 Task: Find out how to contact Amazon customer service to check the status of a return or refund.
Action: Mouse moved to (636, 36)
Screenshot: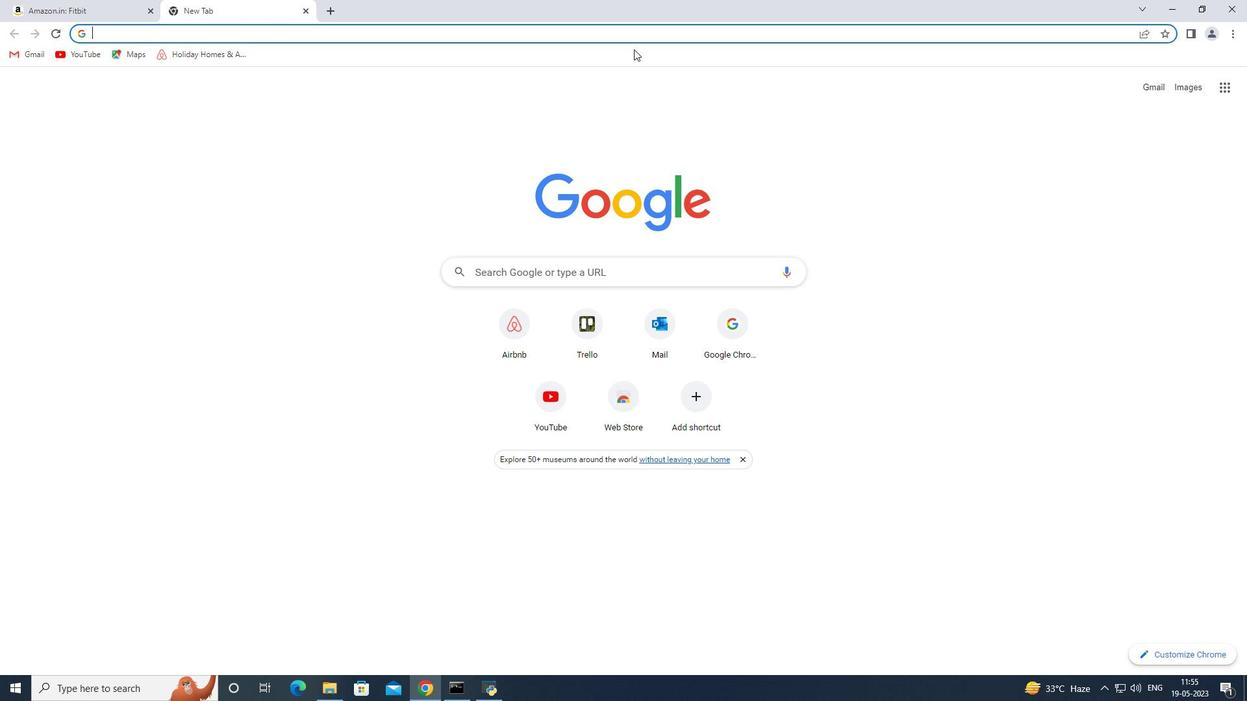 
Action: Mouse pressed left at (636, 36)
Screenshot: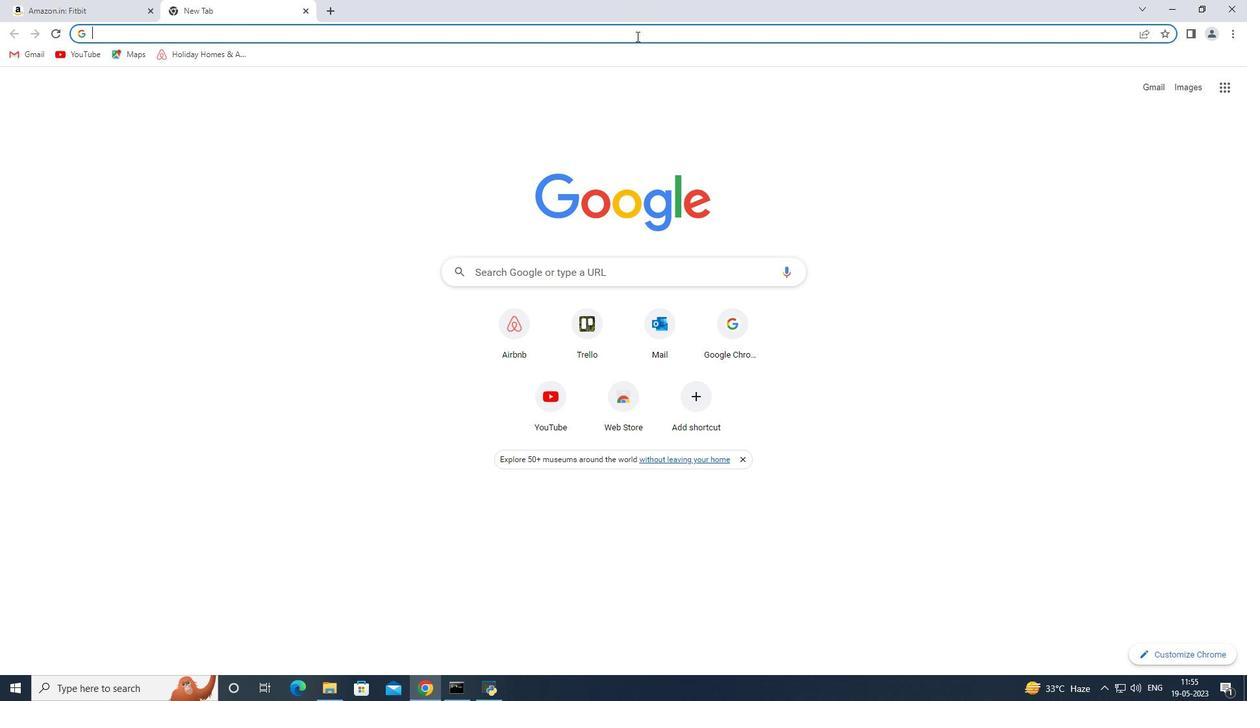 
Action: Mouse moved to (636, 42)
Screenshot: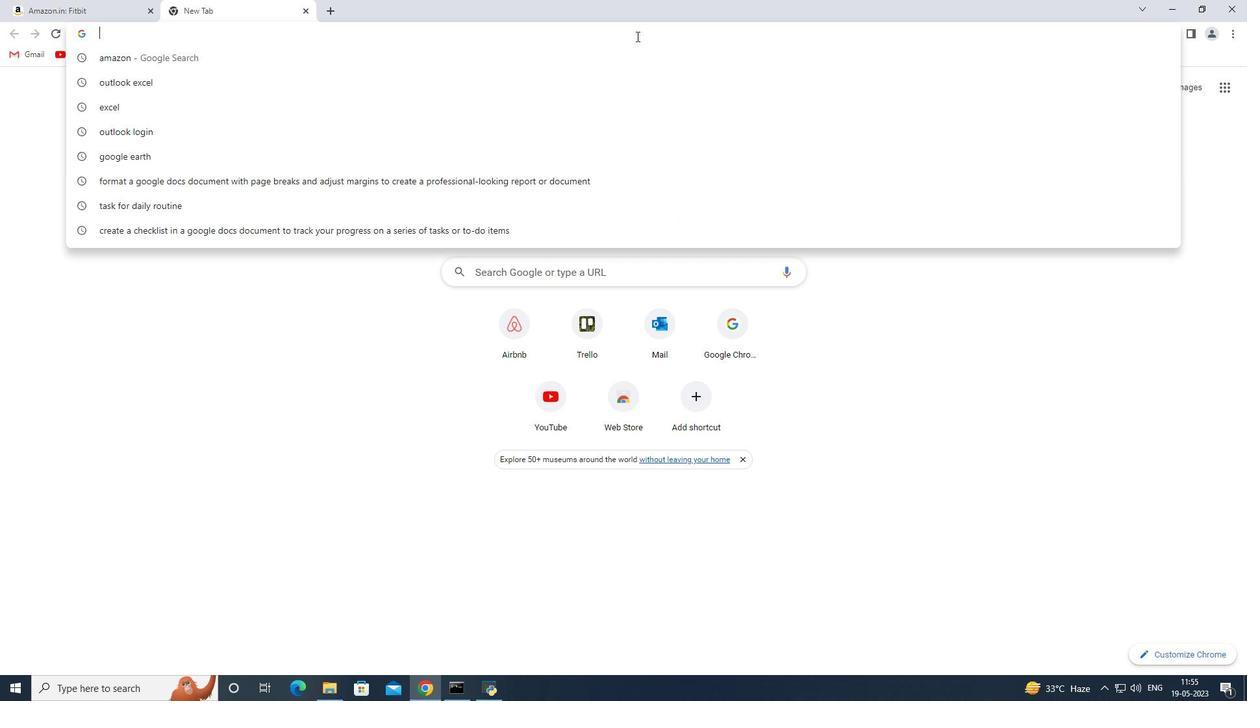 
Action: Key pressed how<Key.space>to<Key.space>ca<Key.space><Key.backspace><Key.backspace>ontact
Screenshot: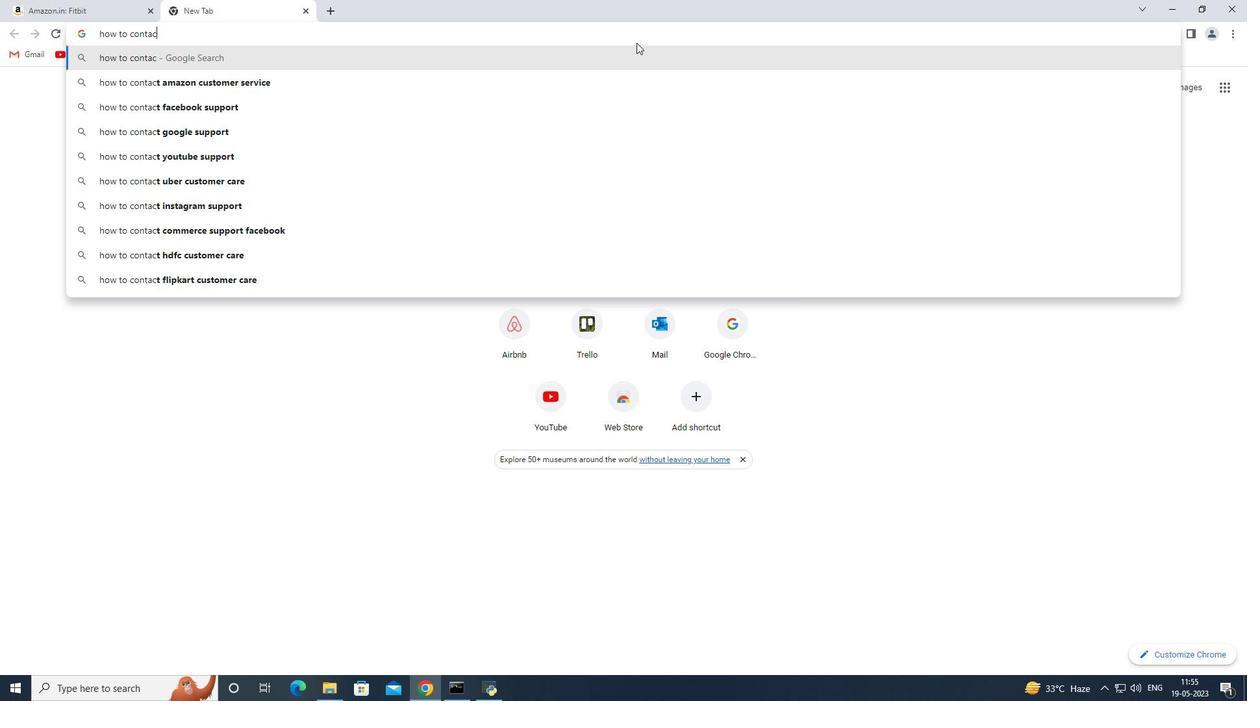 
Action: Mouse moved to (601, 77)
Screenshot: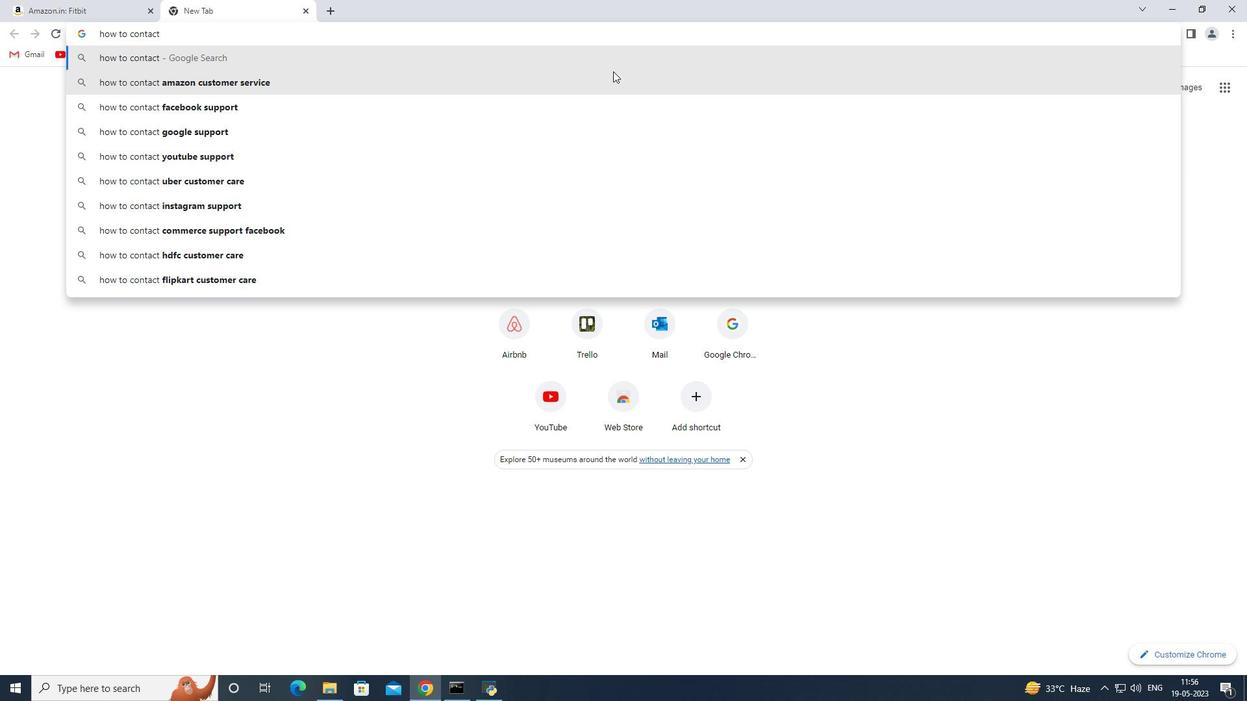 
Action: Mouse pressed left at (601, 77)
Screenshot: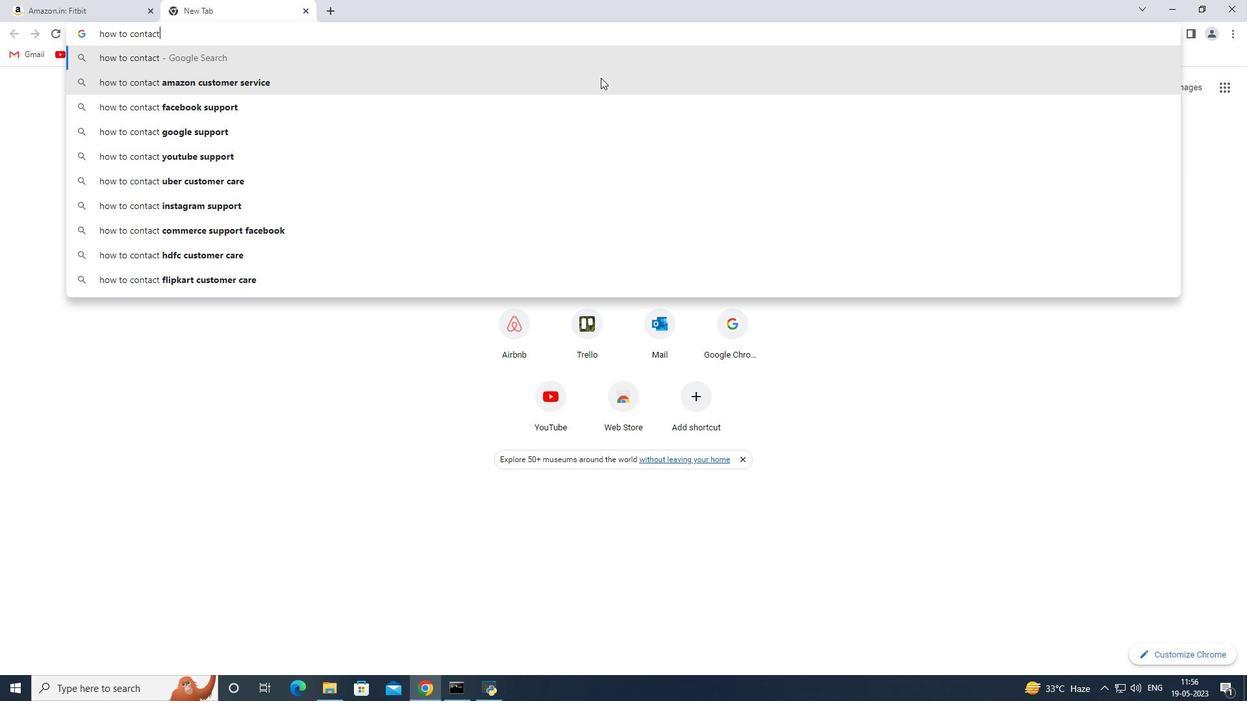 
Action: Mouse moved to (262, 309)
Screenshot: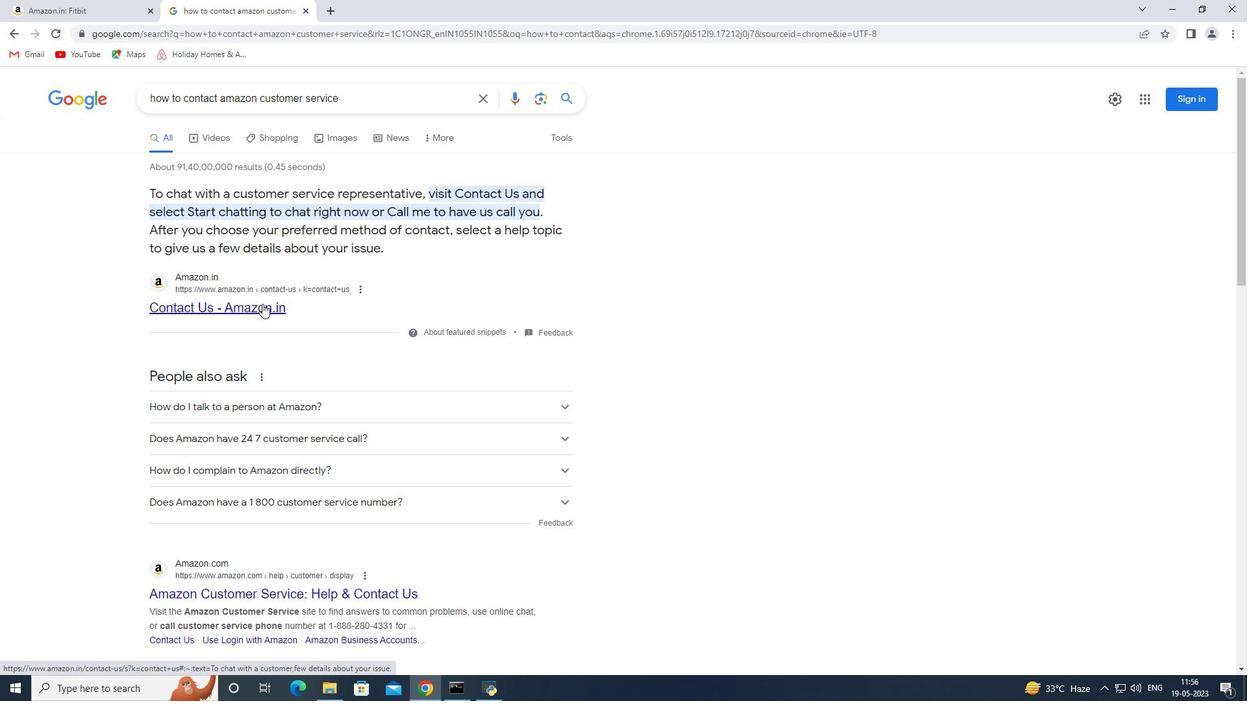 
Action: Mouse pressed left at (262, 309)
Screenshot: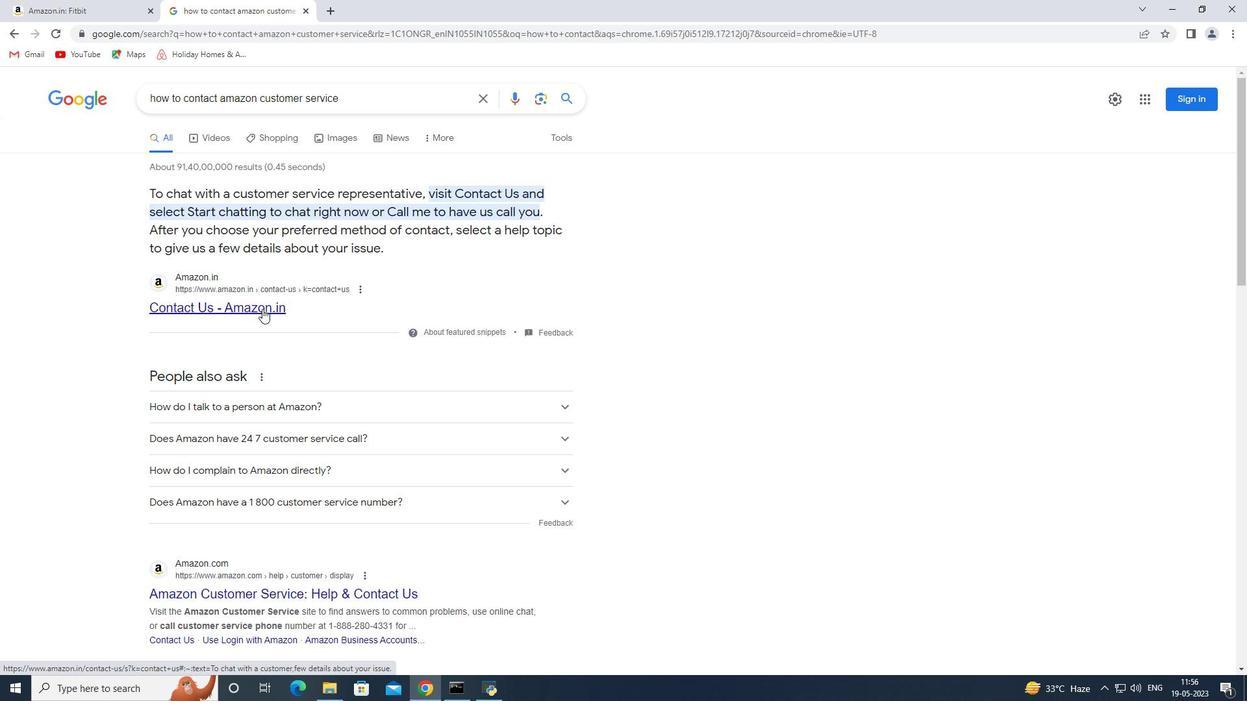 
Action: Mouse moved to (1003, 151)
Screenshot: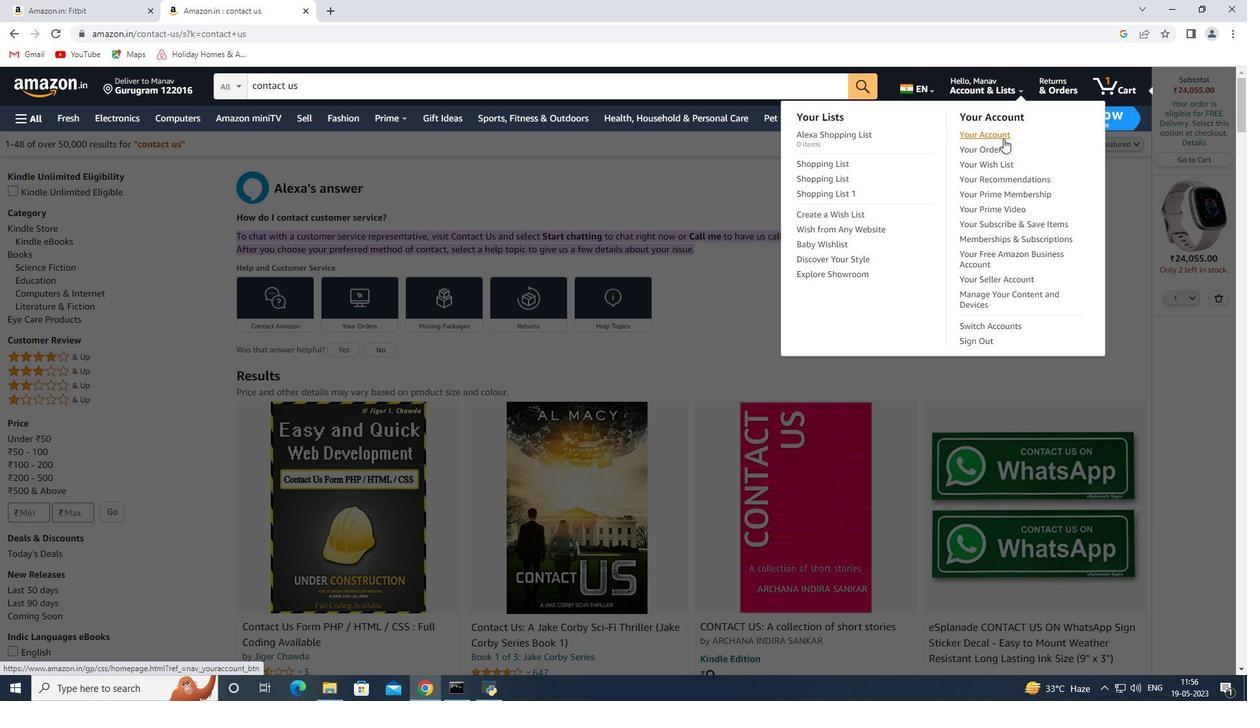
Action: Mouse pressed left at (1003, 151)
Screenshot: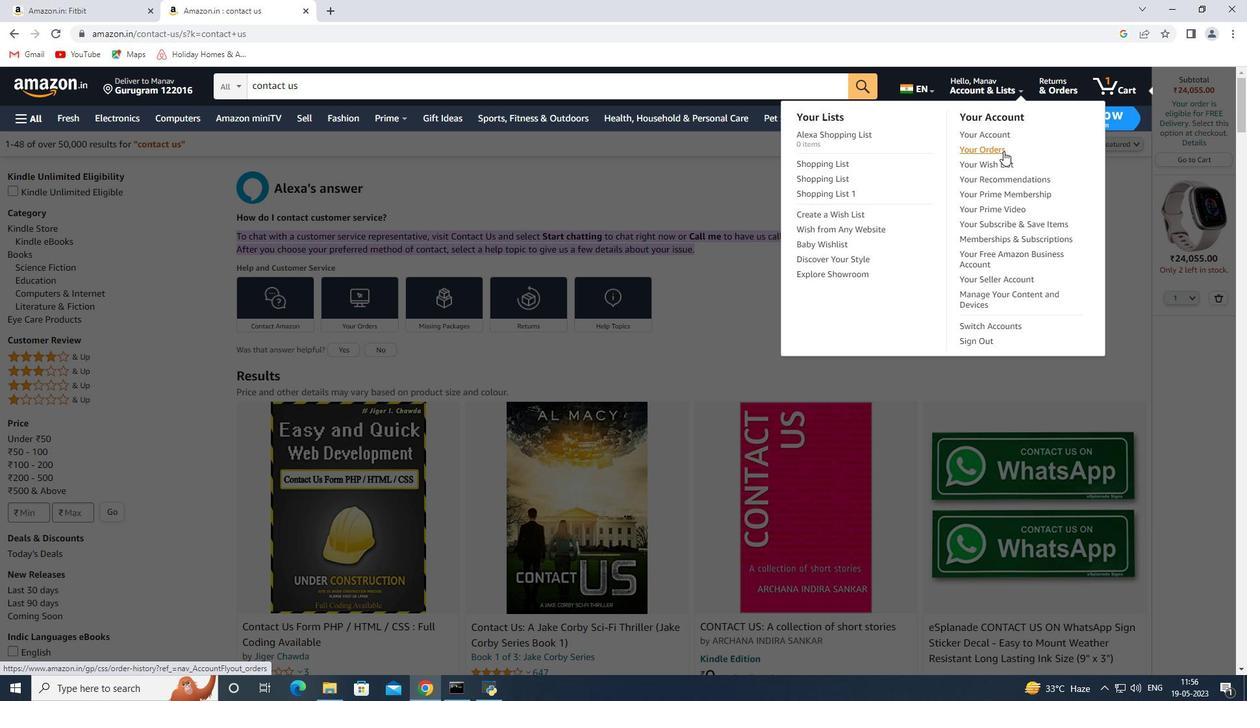 
Action: Mouse moved to (55, 83)
Screenshot: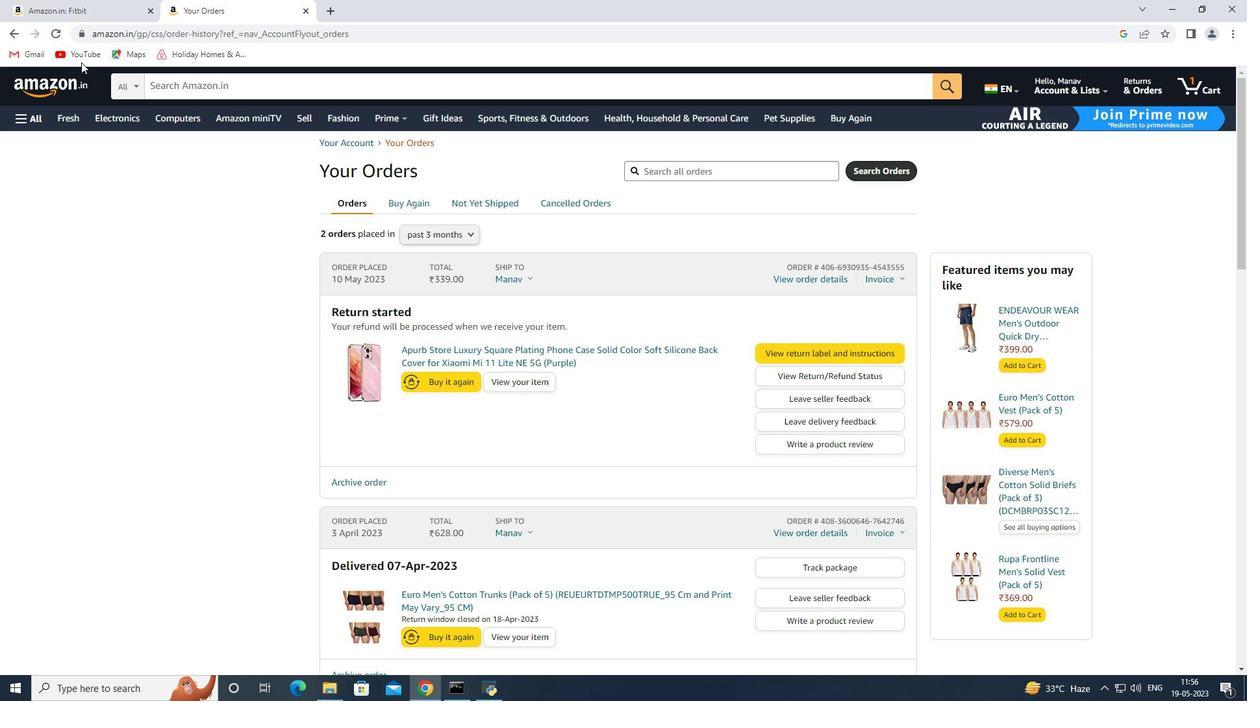 
Action: Mouse pressed left at (55, 83)
Screenshot: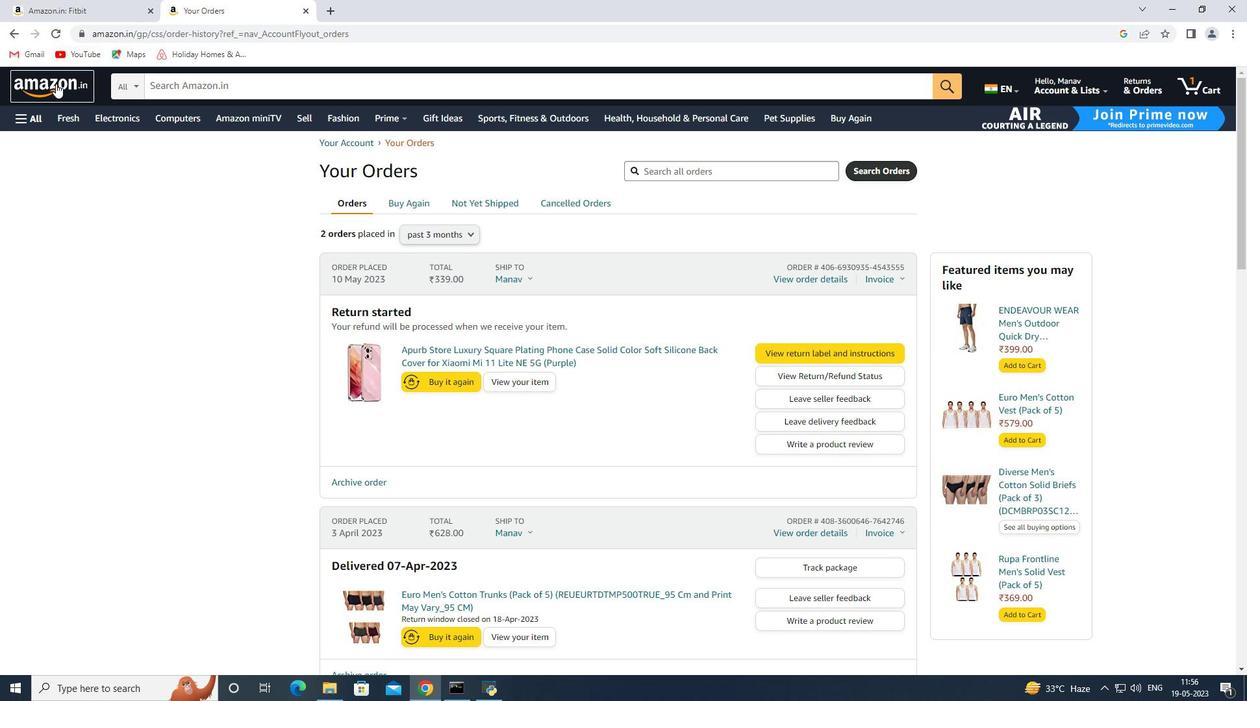 
Action: Mouse moved to (32, 128)
Screenshot: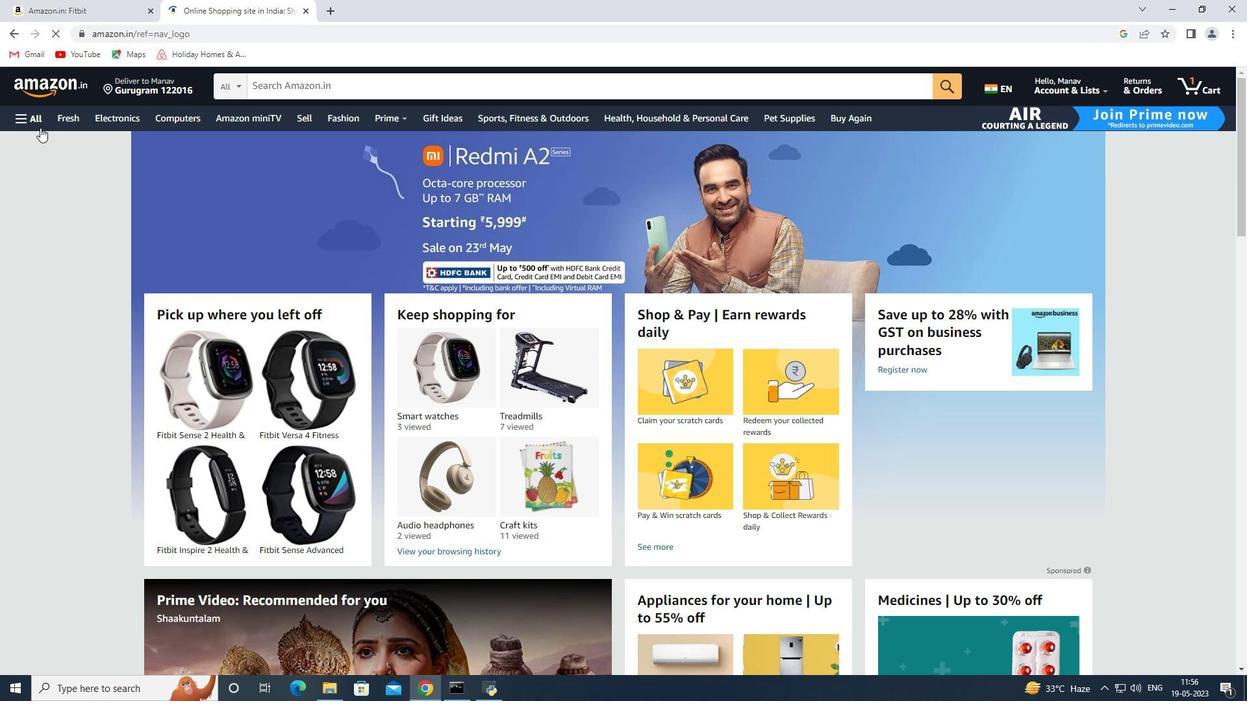 
Action: Mouse pressed left at (32, 128)
Screenshot: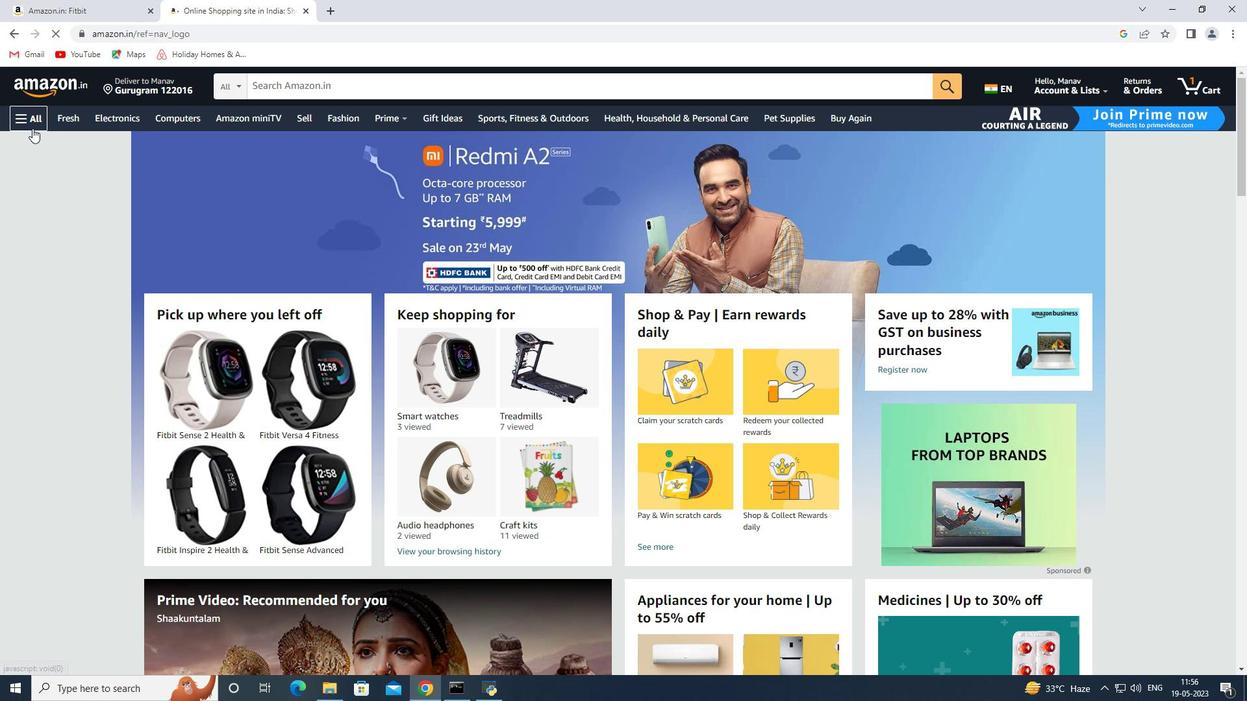 
Action: Mouse moved to (122, 355)
Screenshot: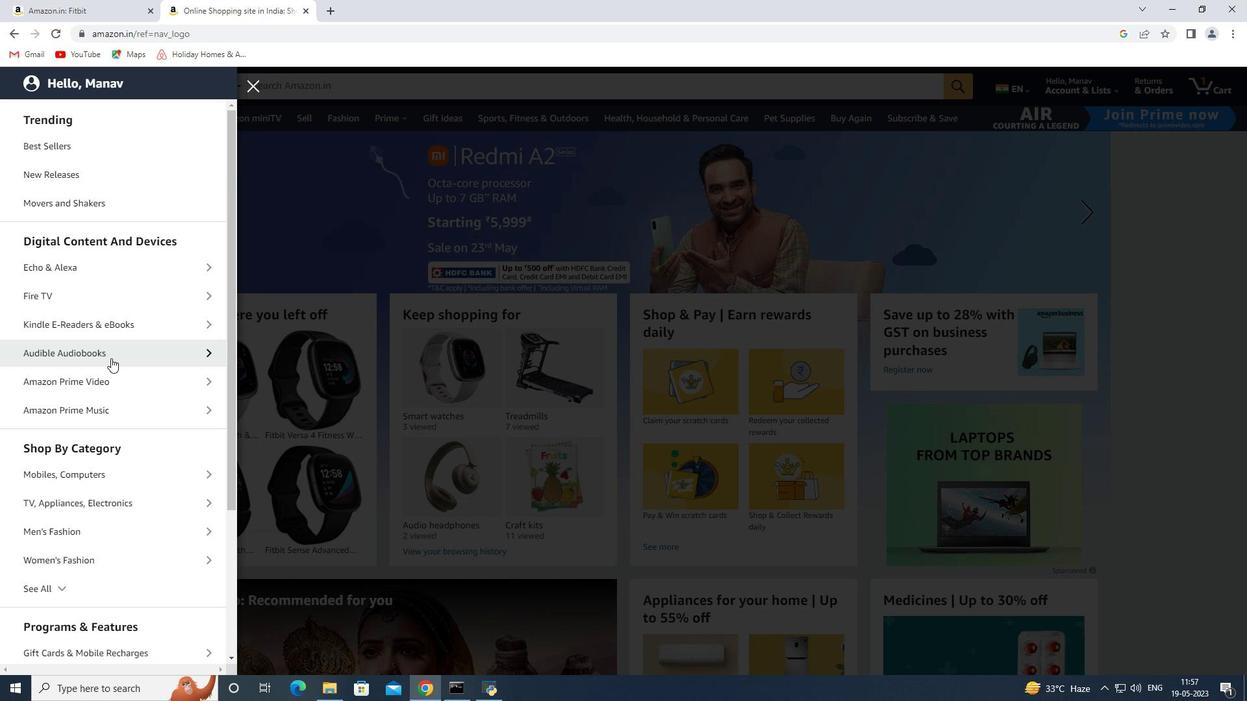 
Action: Mouse scrolled (122, 354) with delta (0, 0)
Screenshot: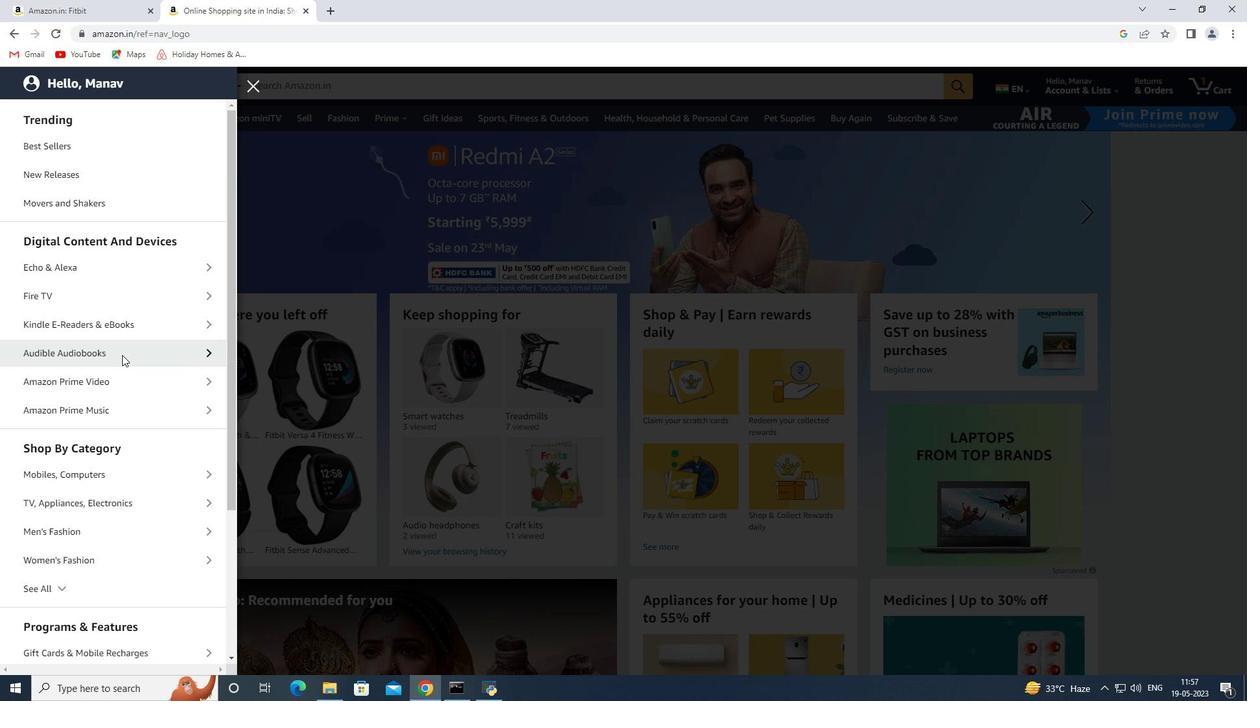 
Action: Mouse scrolled (122, 354) with delta (0, 0)
Screenshot: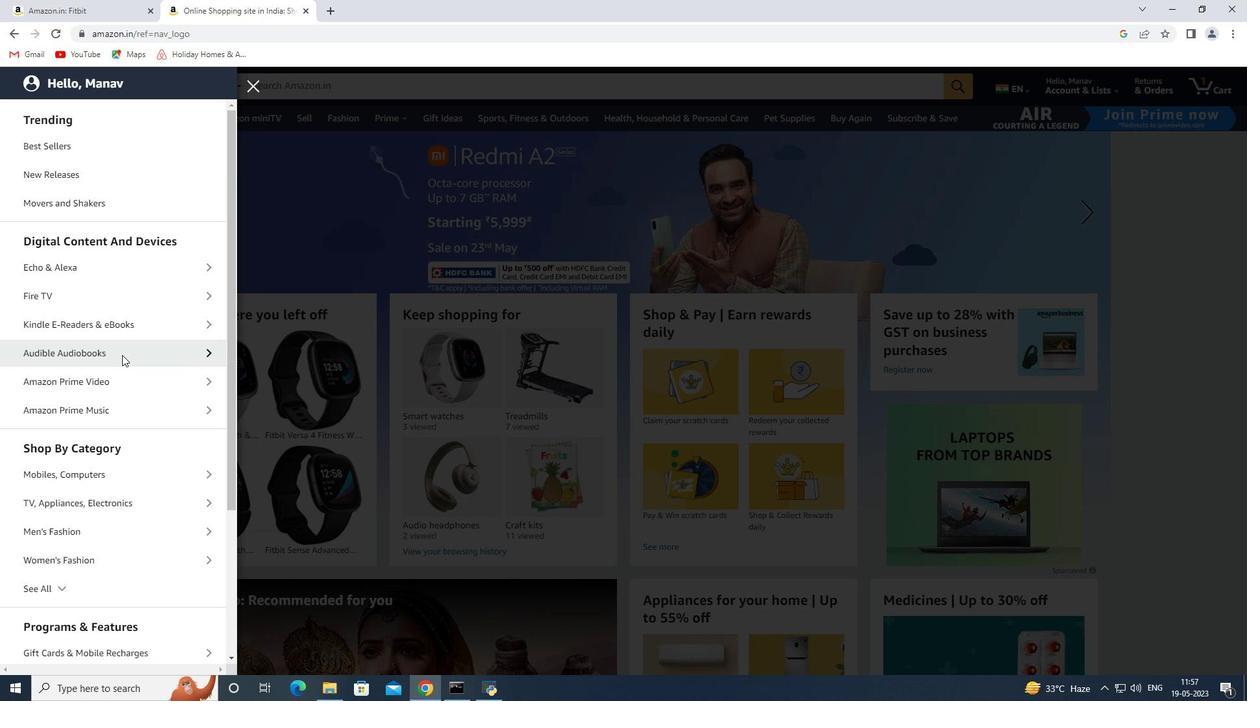 
Action: Mouse scrolled (122, 354) with delta (0, 0)
Screenshot: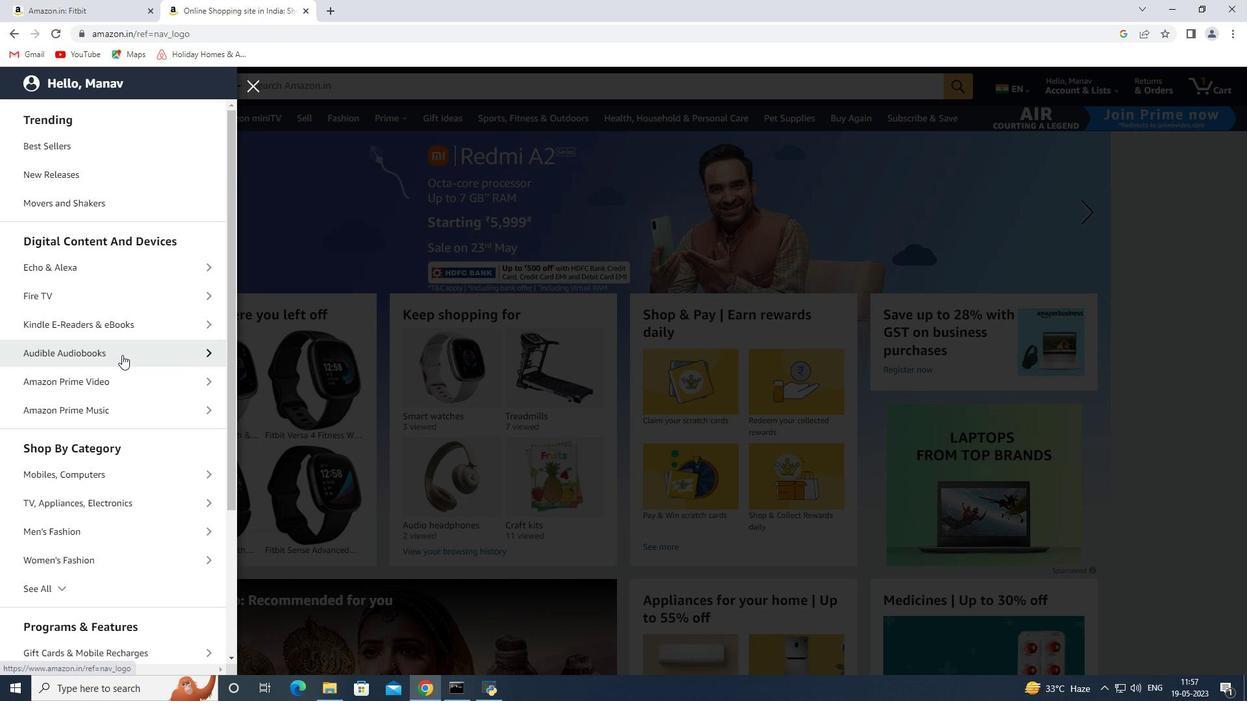
Action: Mouse scrolled (122, 354) with delta (0, 0)
Screenshot: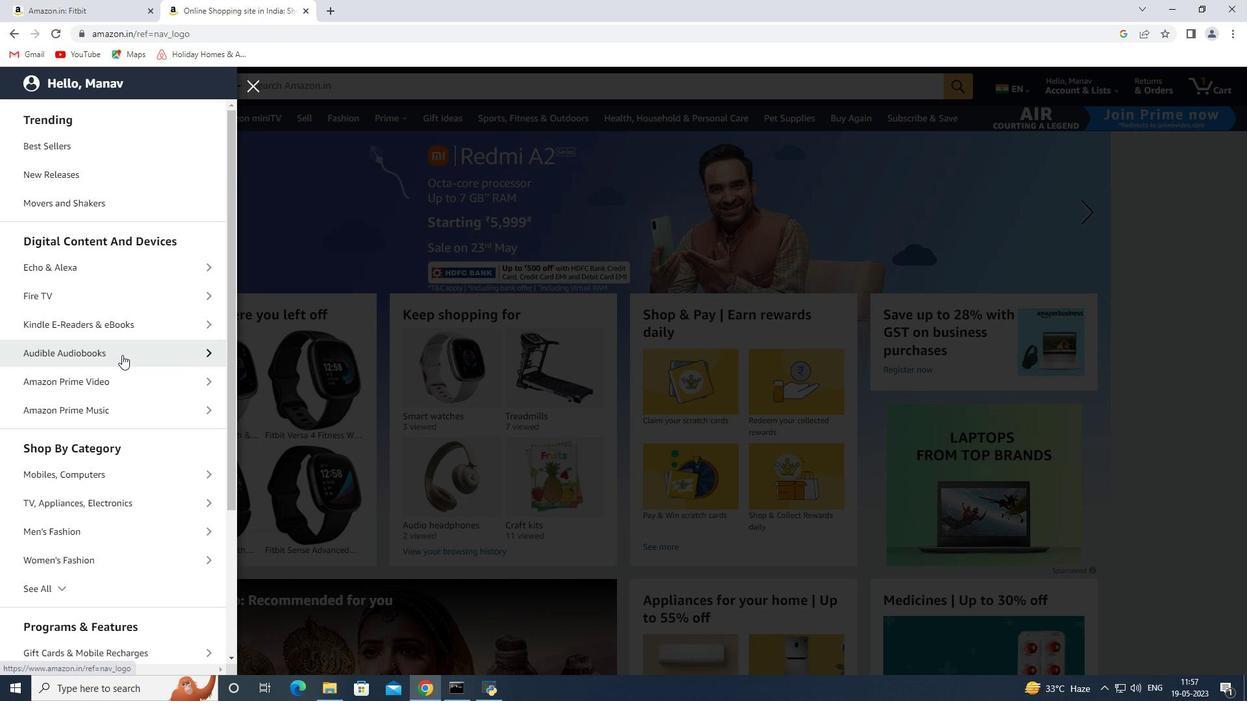 
Action: Mouse scrolled (122, 354) with delta (0, 0)
Screenshot: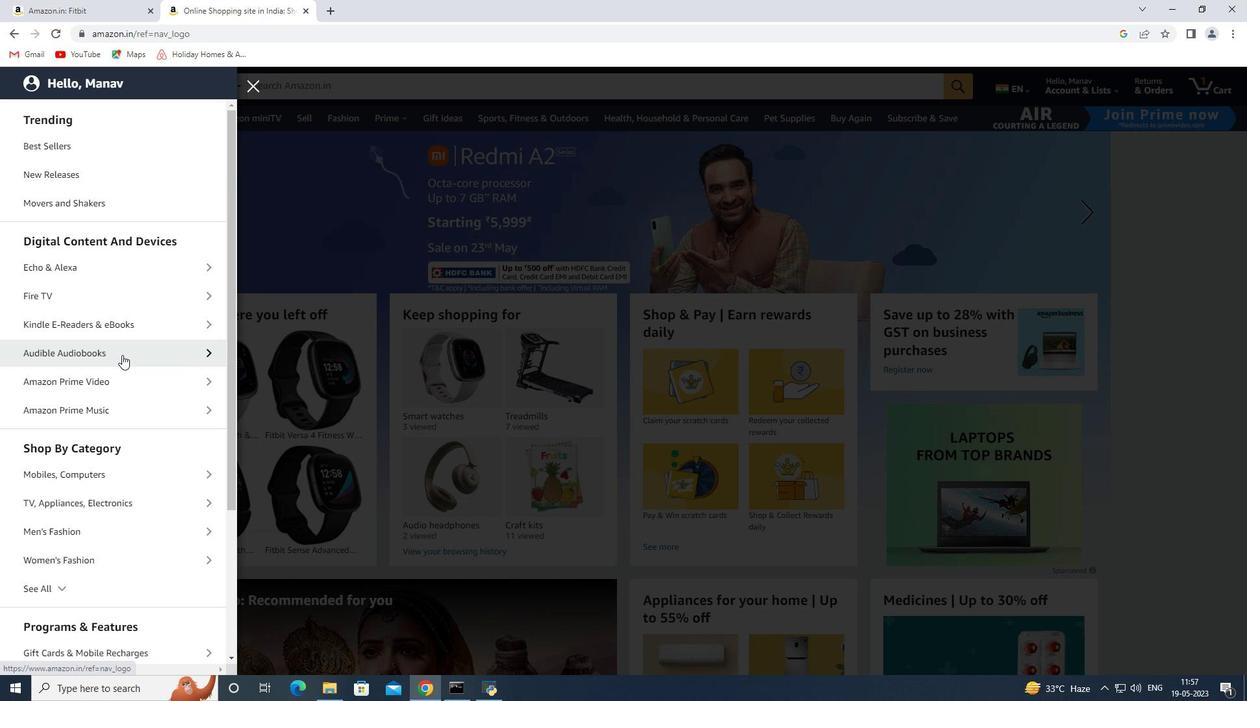 
Action: Mouse moved to (72, 597)
Screenshot: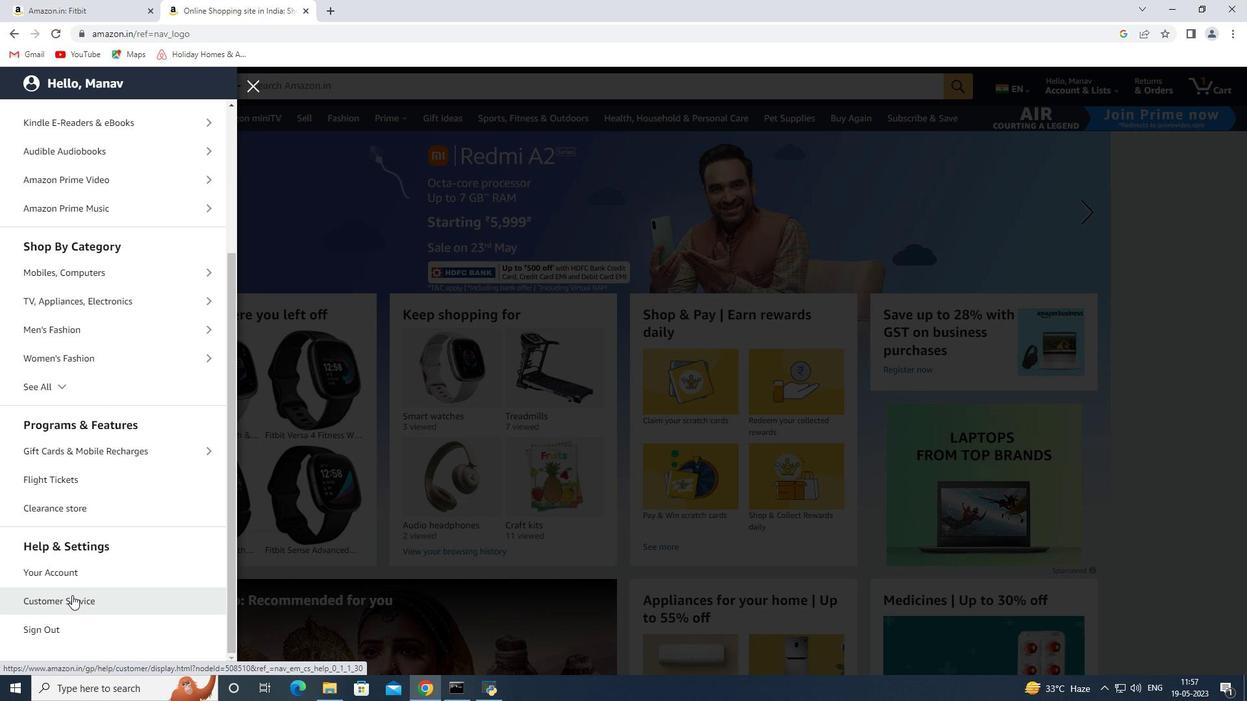 
Action: Mouse pressed left at (72, 597)
Screenshot: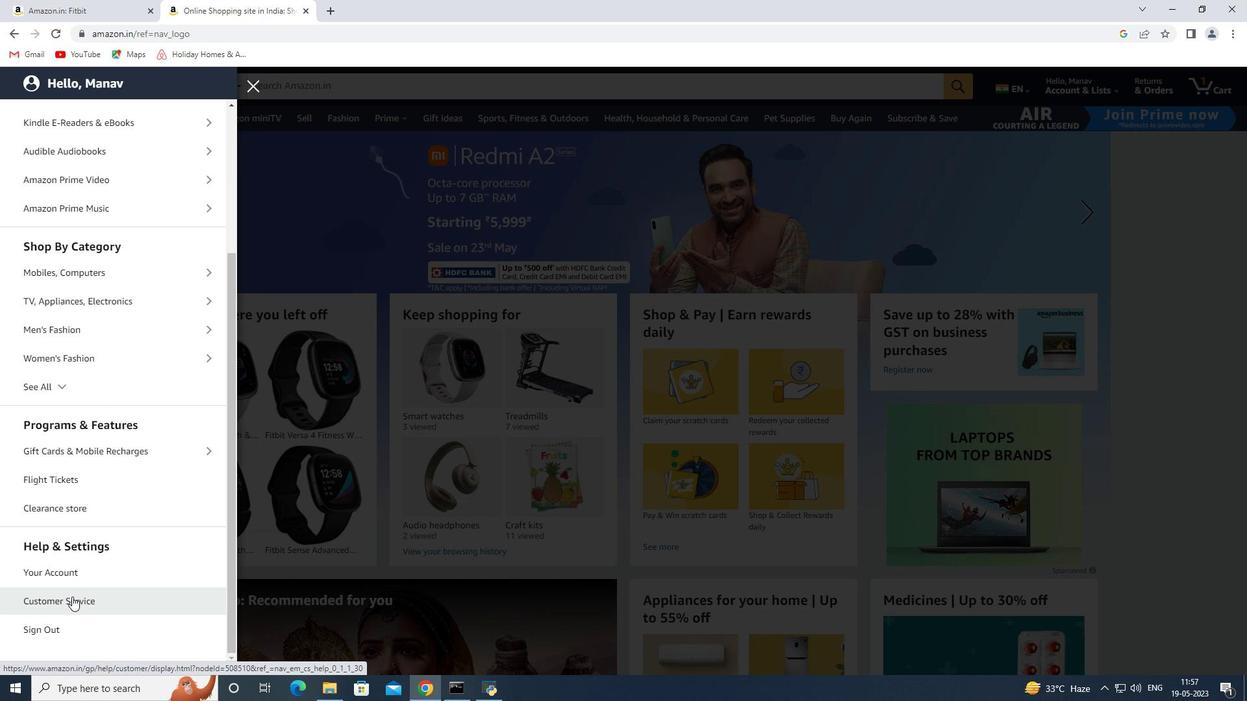
Action: Mouse moved to (388, 395)
Screenshot: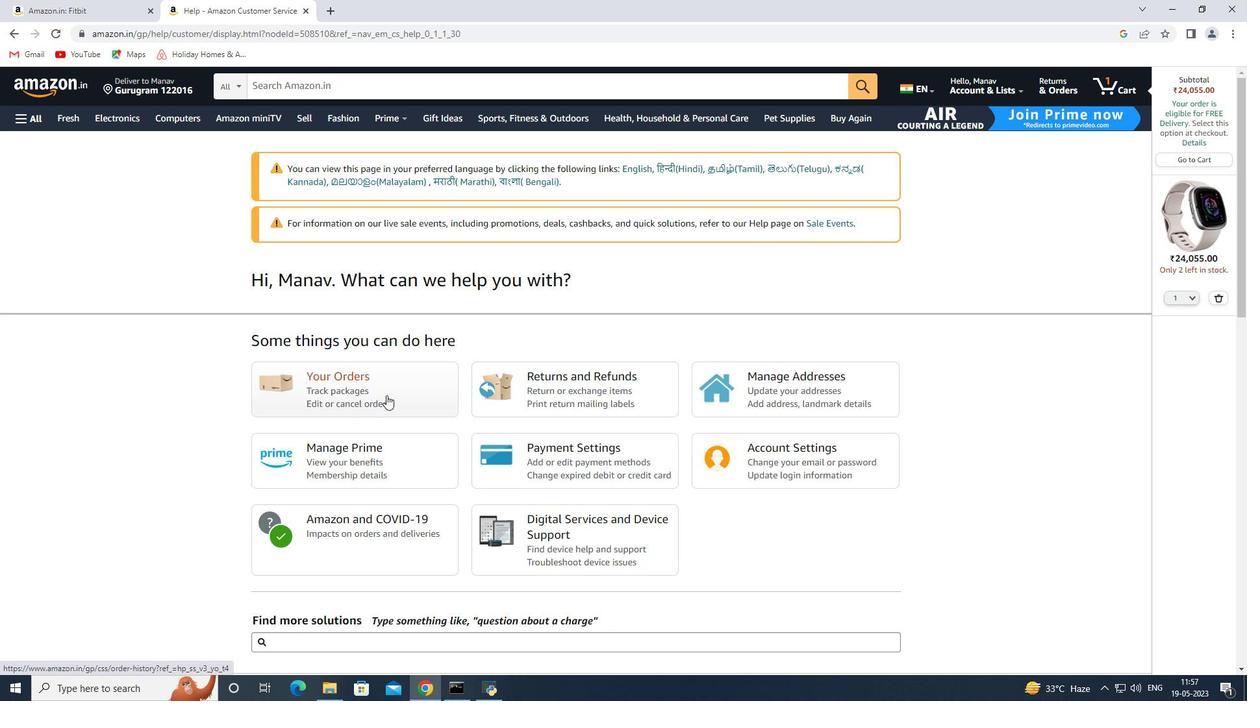 
Action: Mouse scrolled (388, 394) with delta (0, 0)
Screenshot: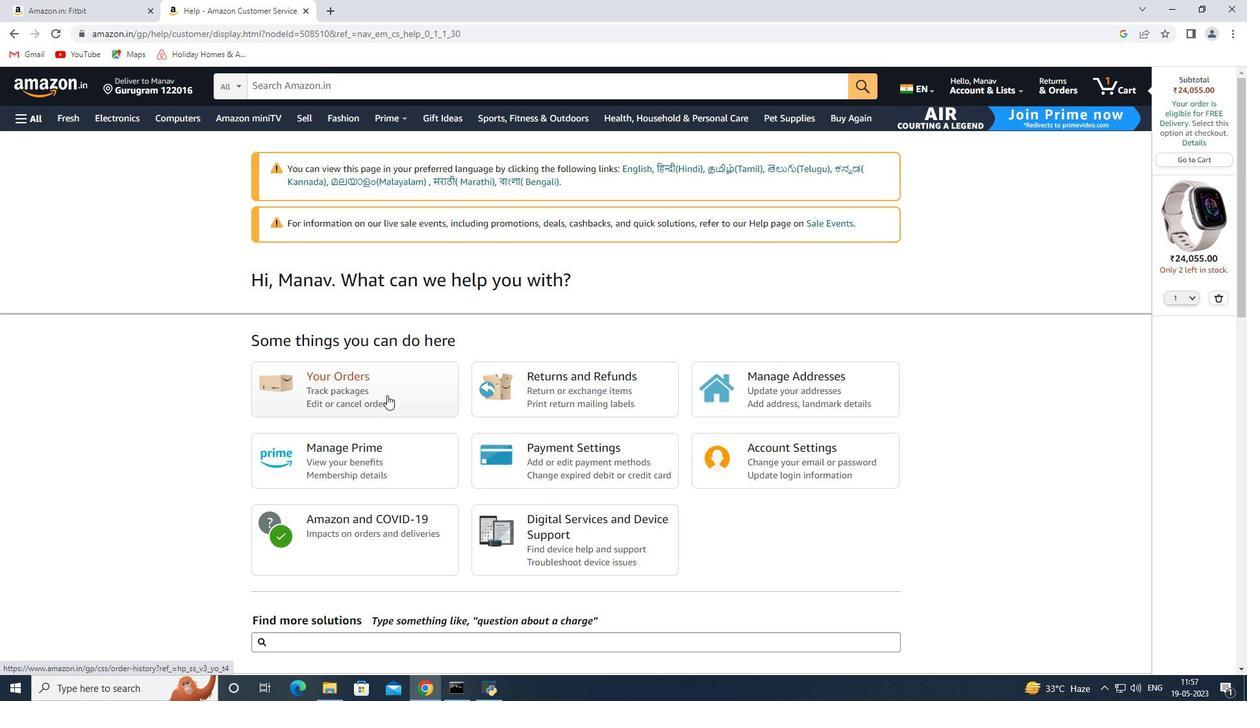 
Action: Mouse moved to (389, 395)
Screenshot: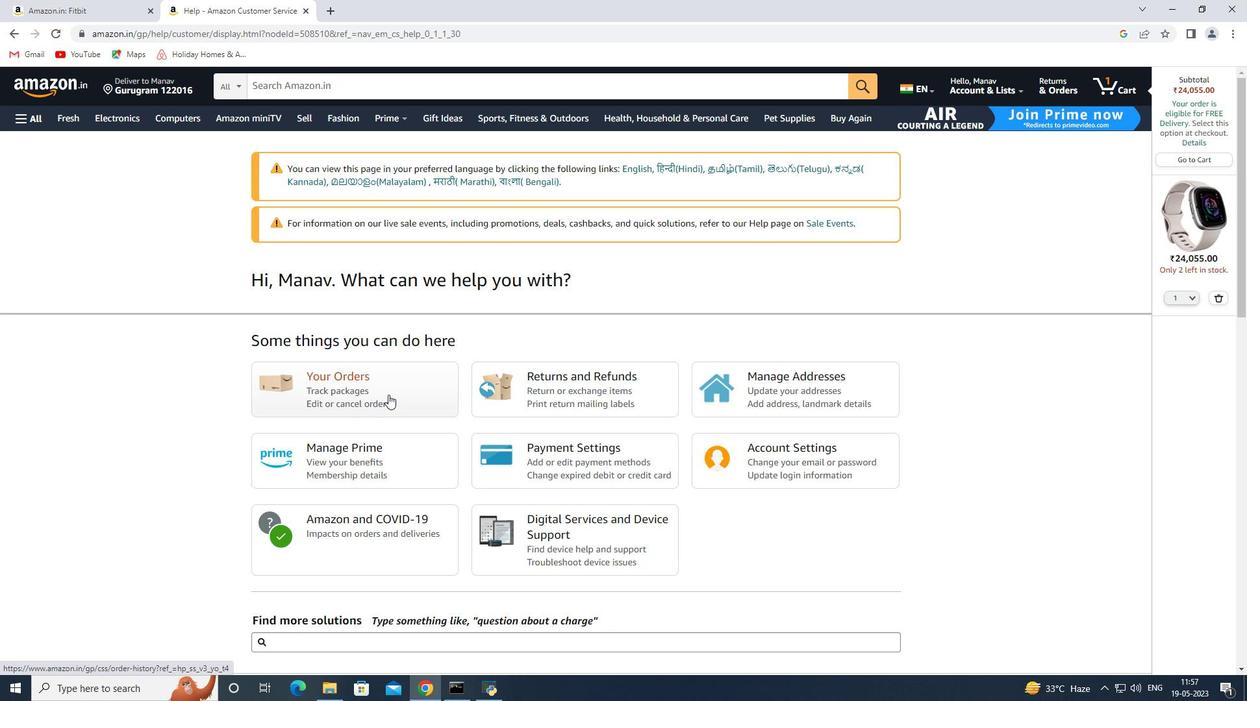 
Action: Mouse scrolled (389, 394) with delta (0, 0)
Screenshot: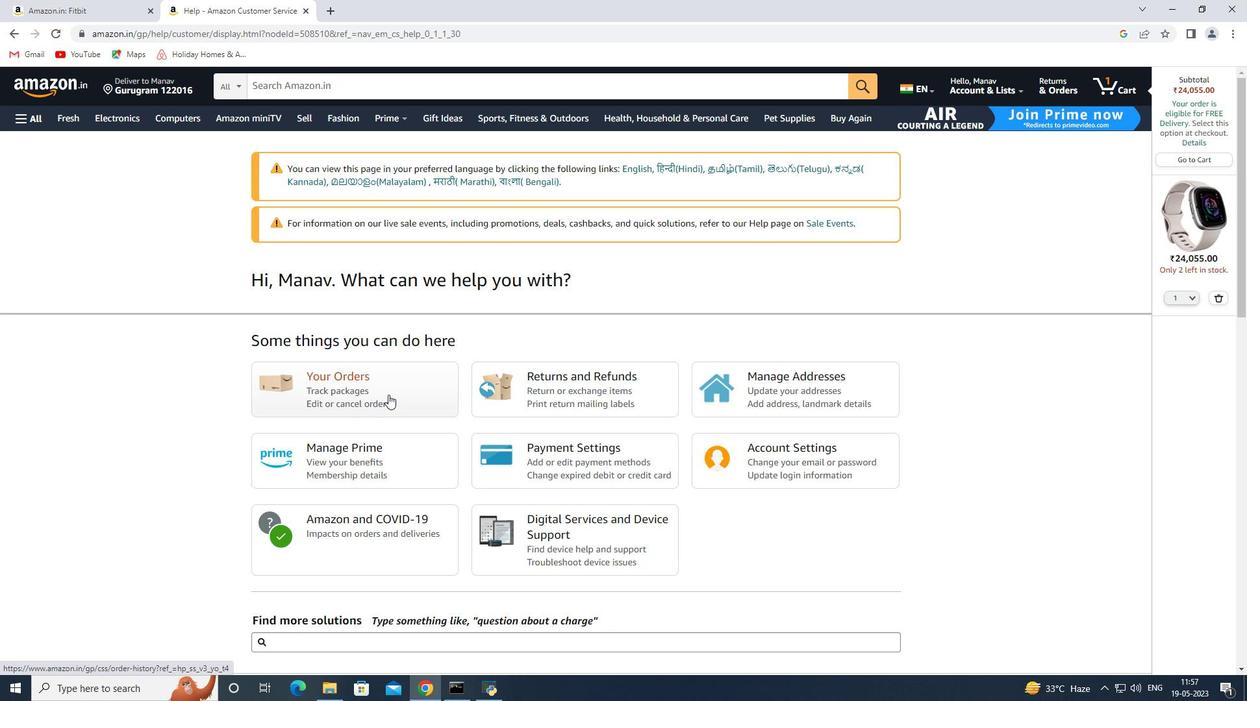 
Action: Mouse scrolled (389, 394) with delta (0, 0)
Screenshot: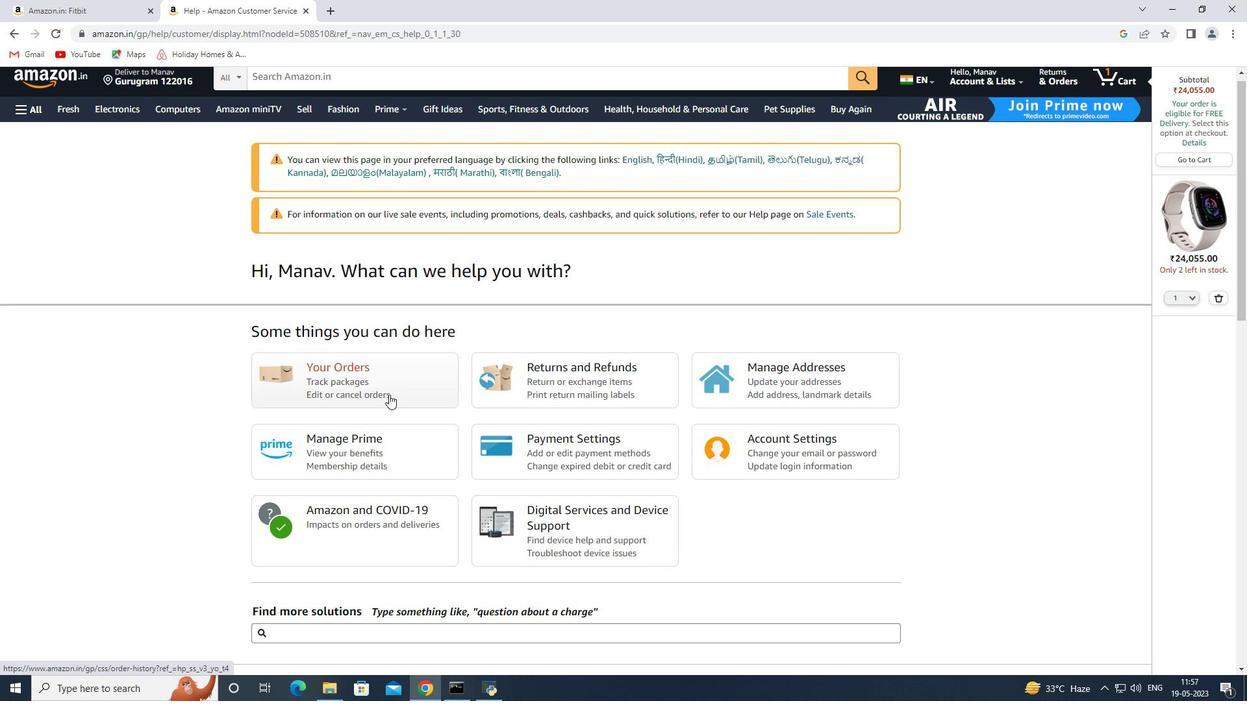 
Action: Mouse scrolled (389, 394) with delta (0, 0)
Screenshot: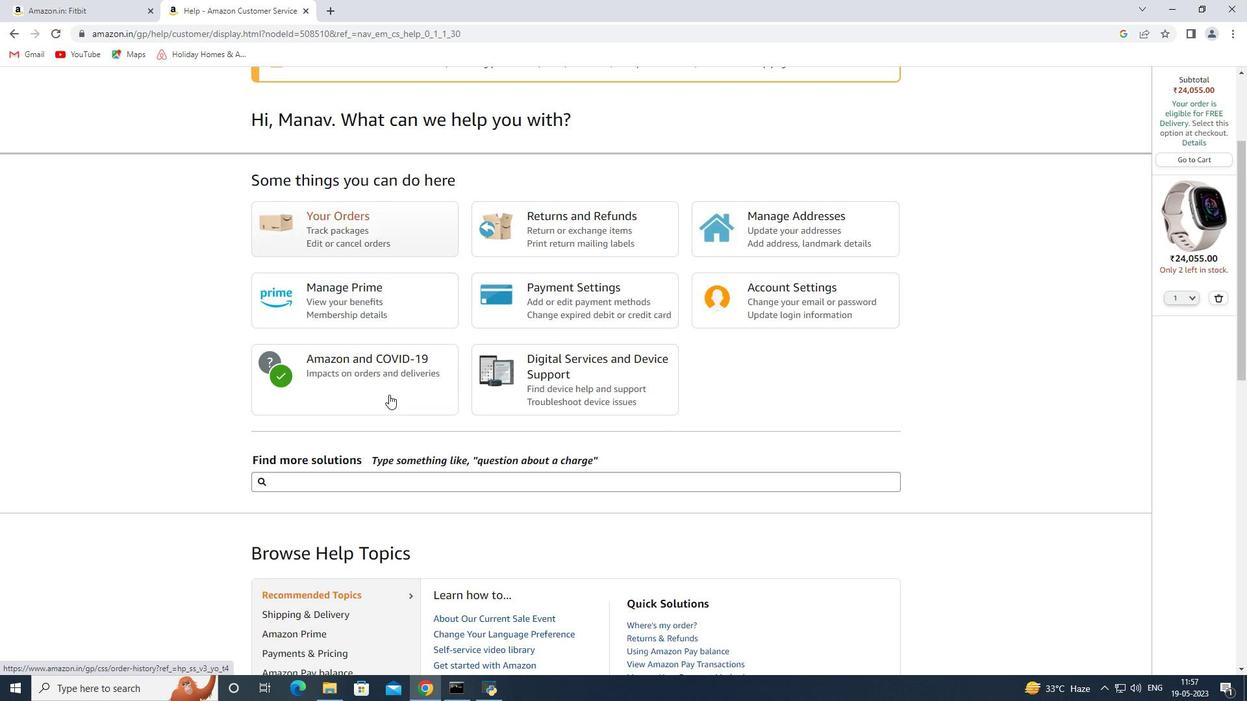
Action: Mouse scrolled (389, 394) with delta (0, 0)
Screenshot: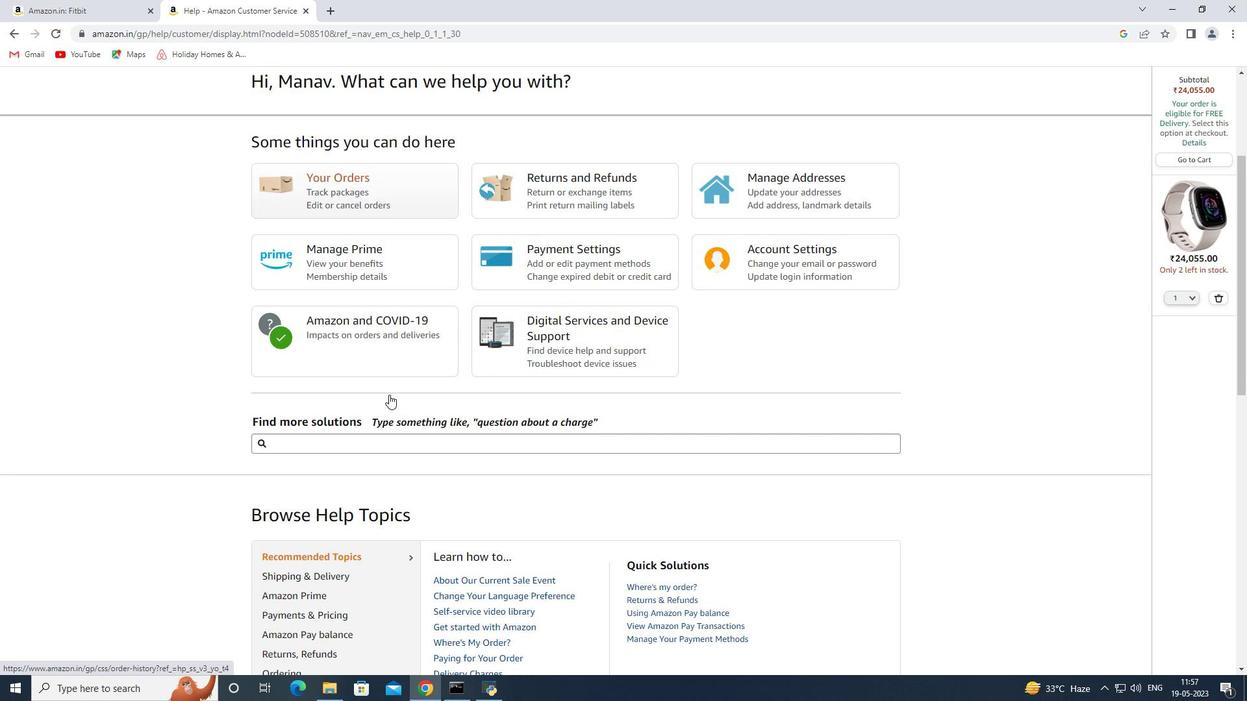 
Action: Mouse moved to (484, 420)
Screenshot: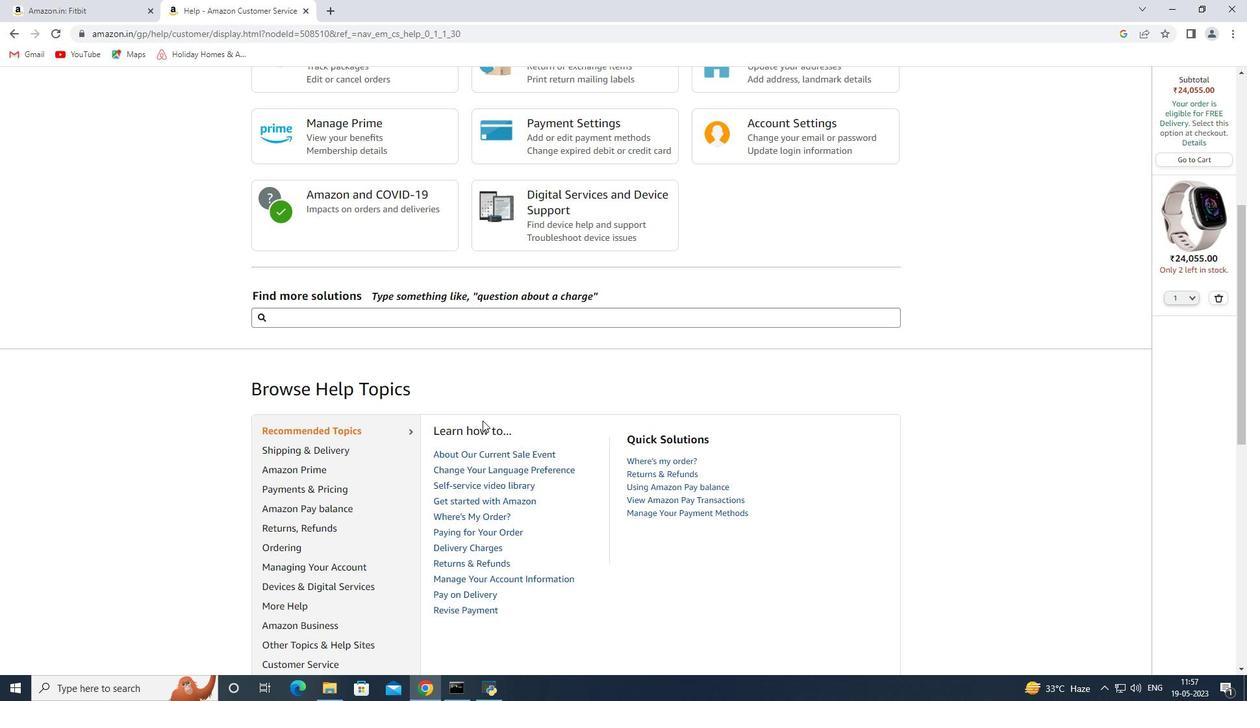 
Action: Mouse scrolled (484, 421) with delta (0, 0)
Screenshot: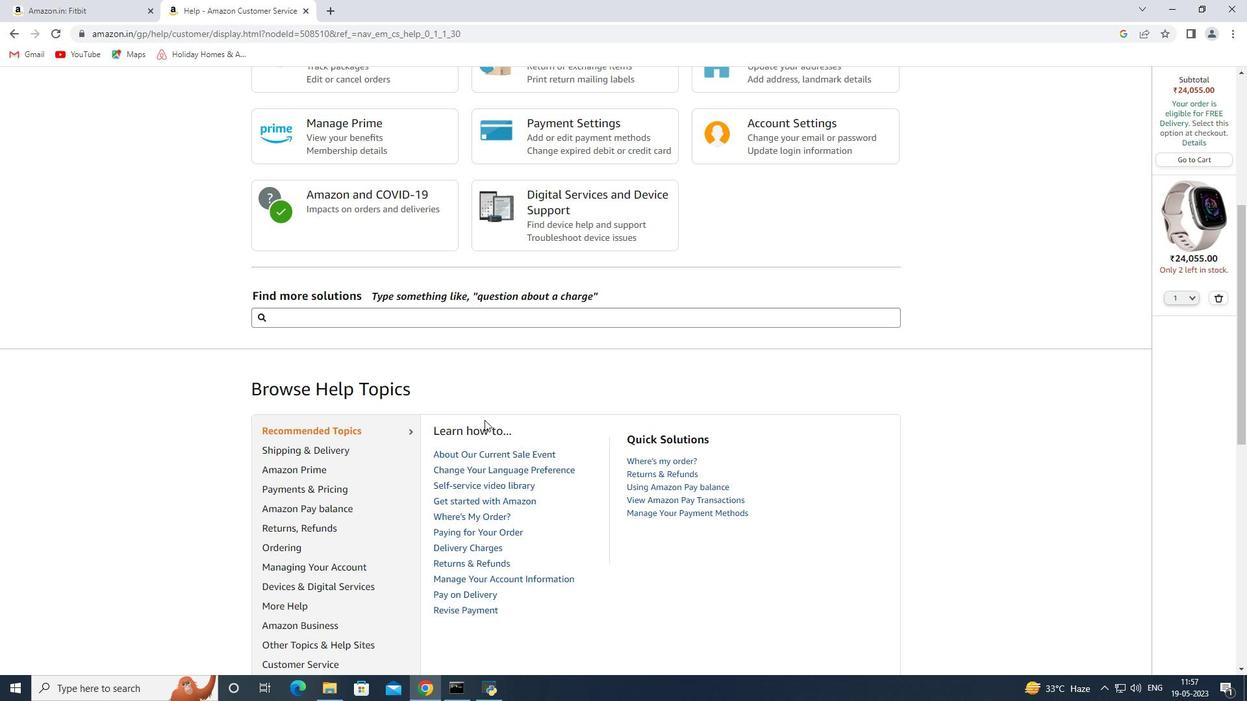 
Action: Mouse scrolled (484, 421) with delta (0, 0)
Screenshot: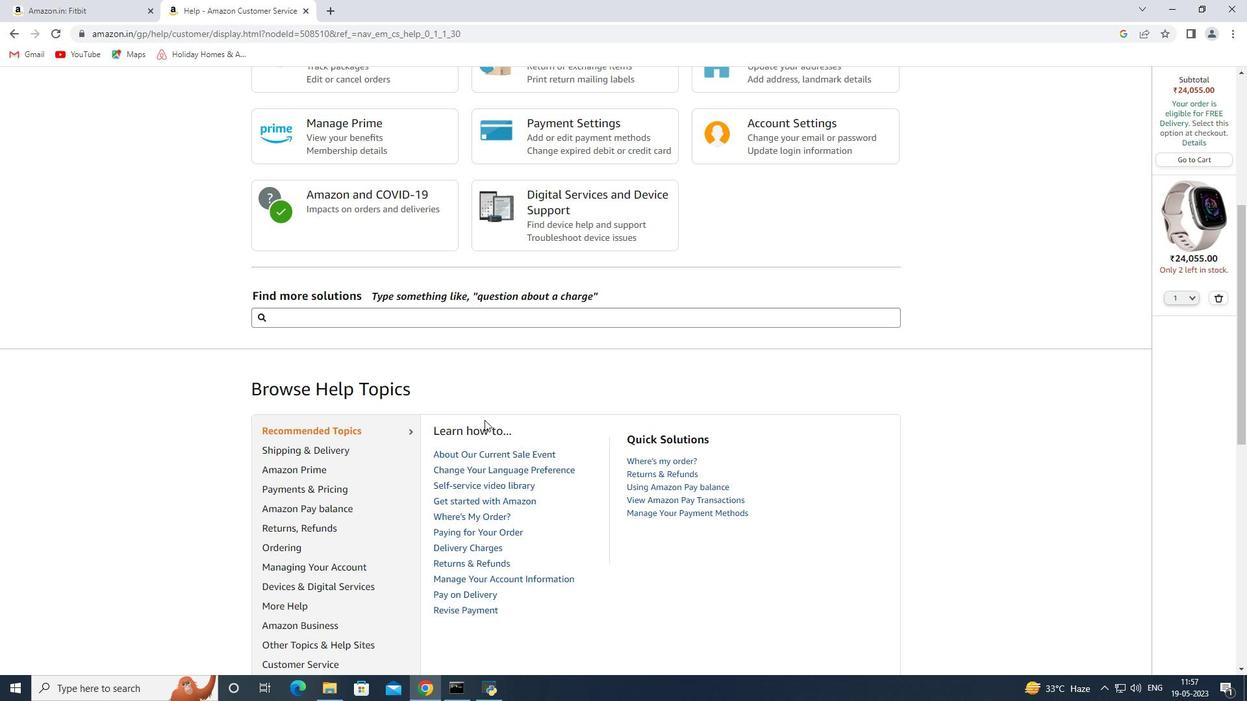 
Action: Mouse moved to (398, 211)
Screenshot: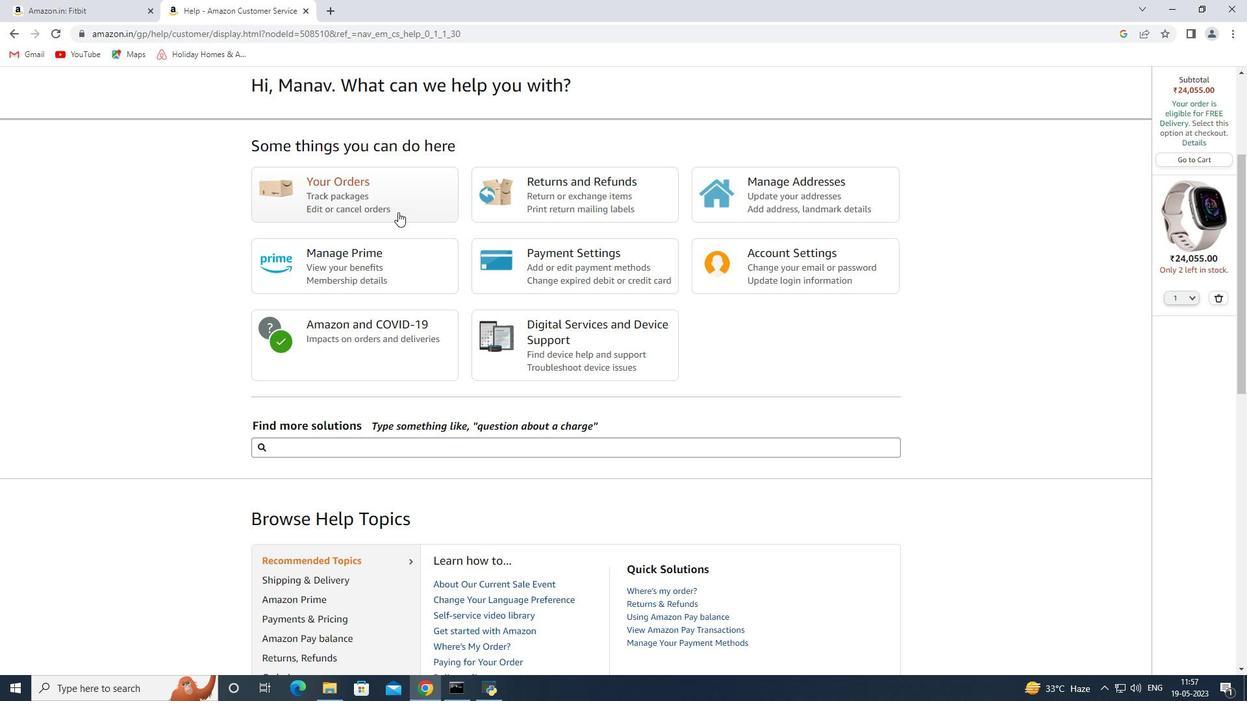 
Action: Mouse pressed left at (398, 211)
Screenshot: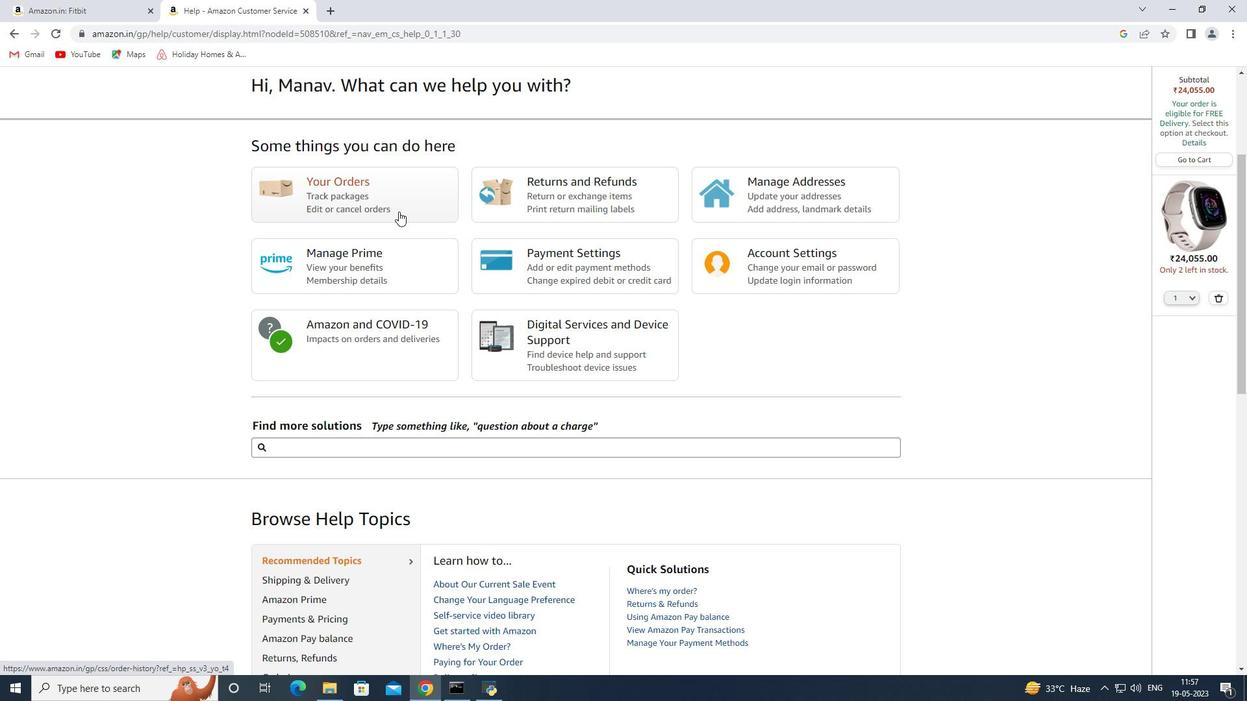 
Action: Mouse moved to (460, 468)
Screenshot: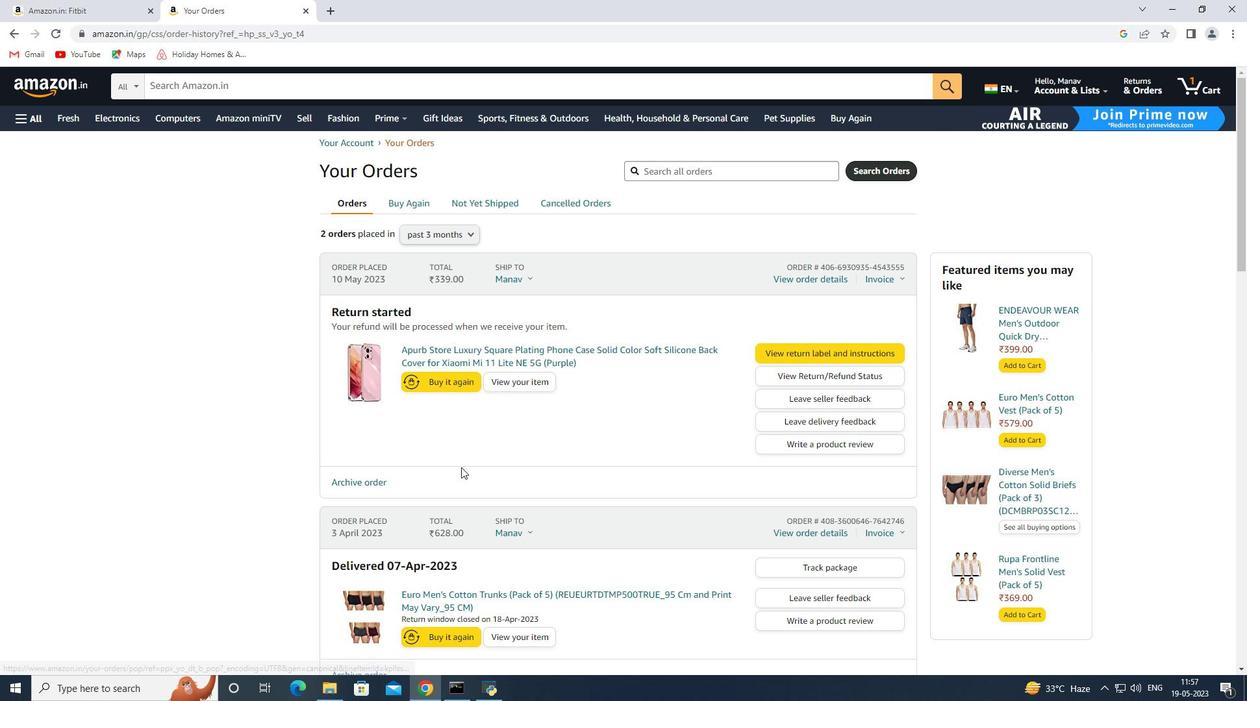 
Action: Mouse scrolled (460, 467) with delta (0, 0)
Screenshot: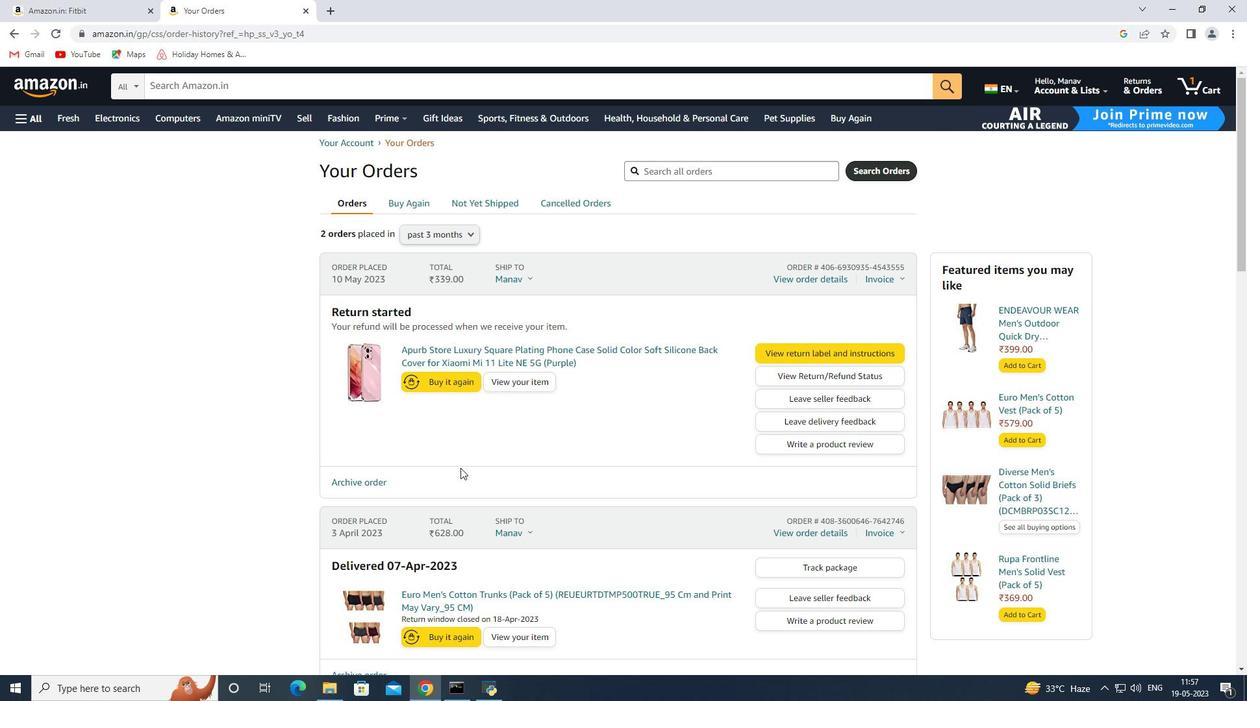 
Action: Mouse moved to (509, 358)
Screenshot: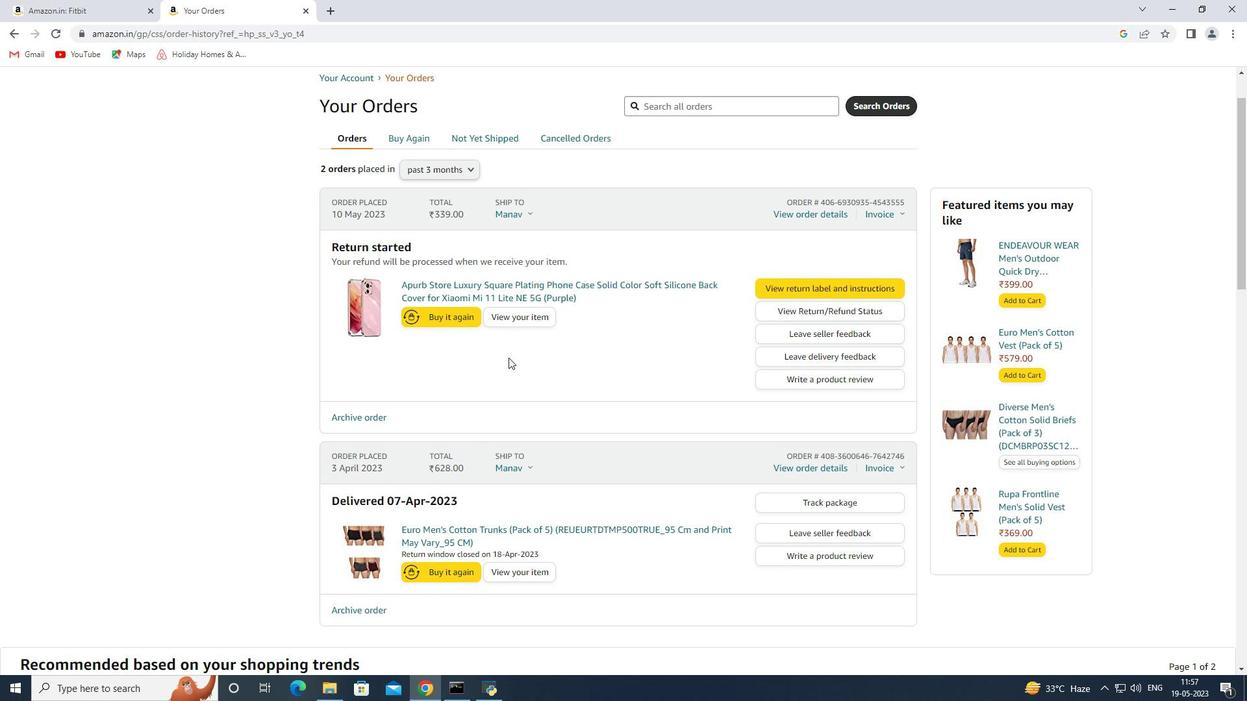 
Action: Mouse scrolled (509, 358) with delta (0, 0)
Screenshot: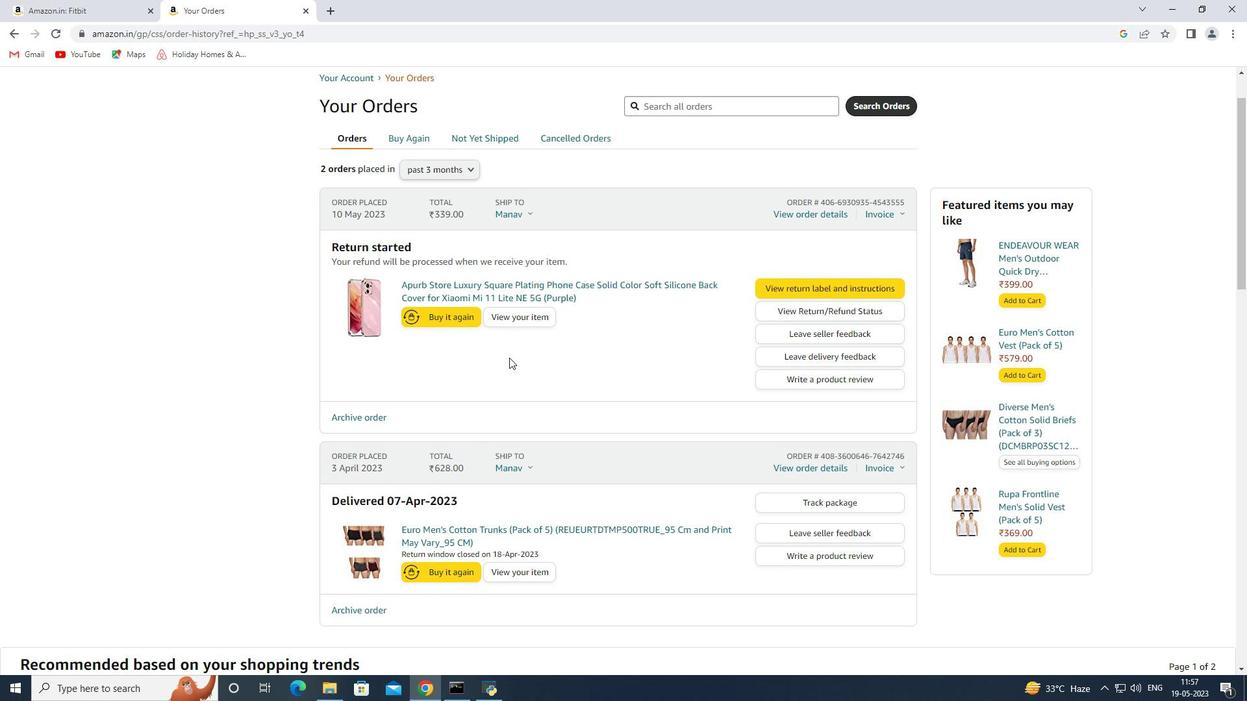 
Action: Mouse scrolled (509, 358) with delta (0, 0)
Screenshot: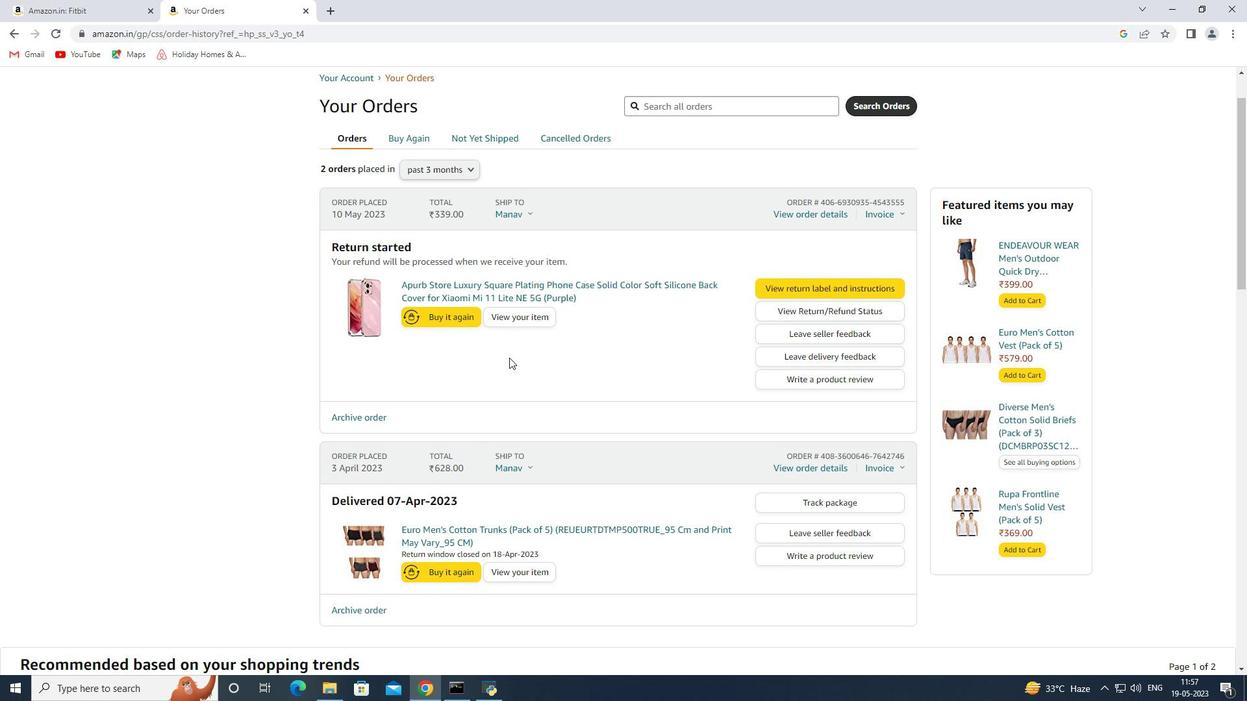 
Action: Mouse moved to (439, 318)
Screenshot: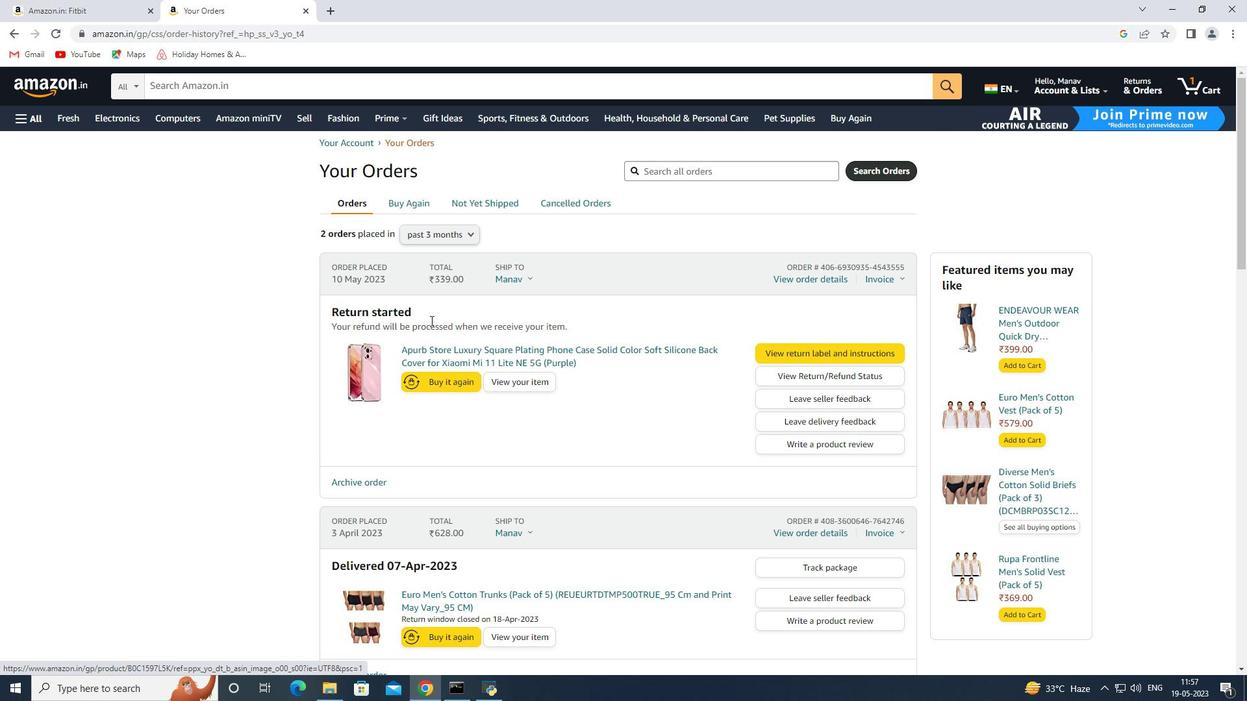 
Action: Mouse pressed left at (439, 318)
Screenshot: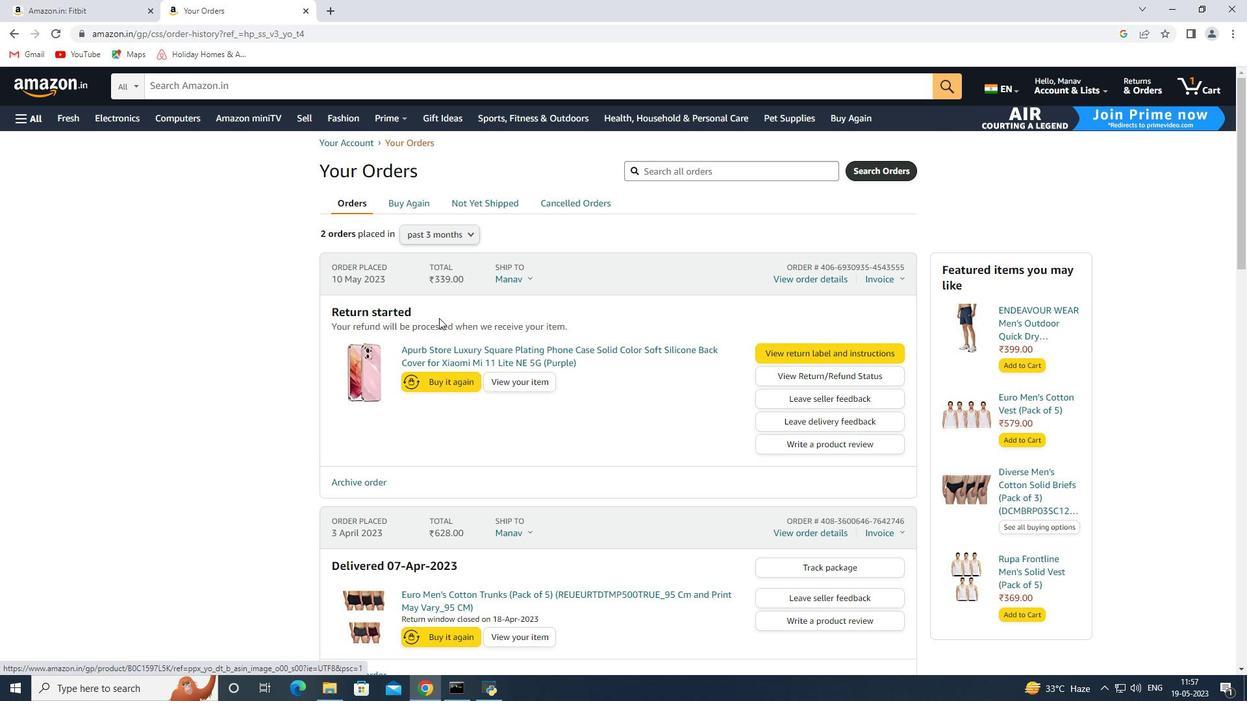 
Action: Mouse moved to (884, 279)
Screenshot: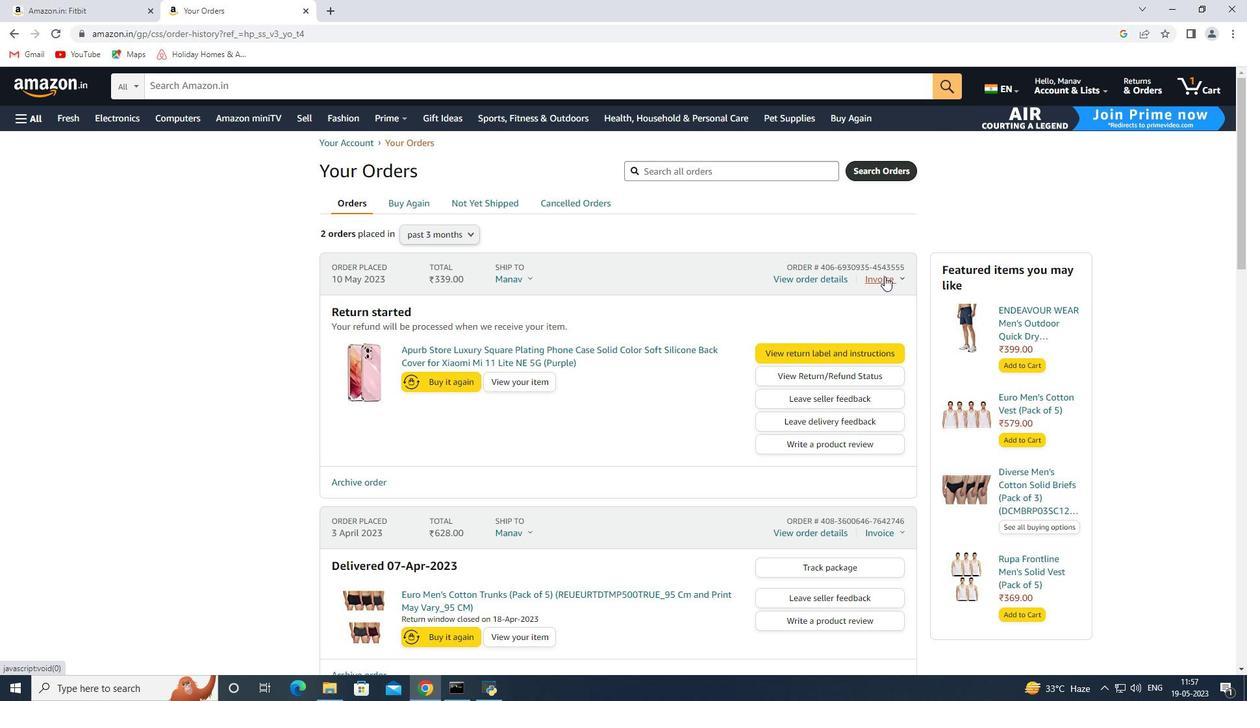 
Action: Mouse pressed left at (884, 279)
Screenshot: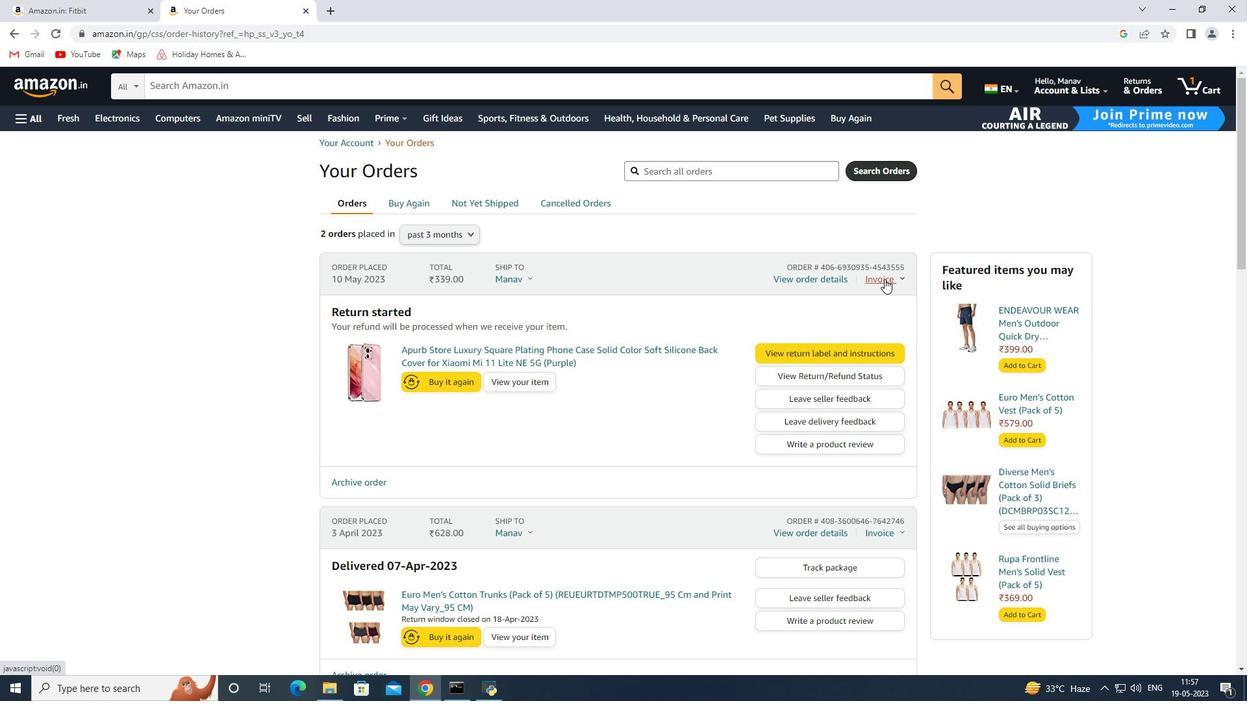 
Action: Mouse moved to (942, 301)
Screenshot: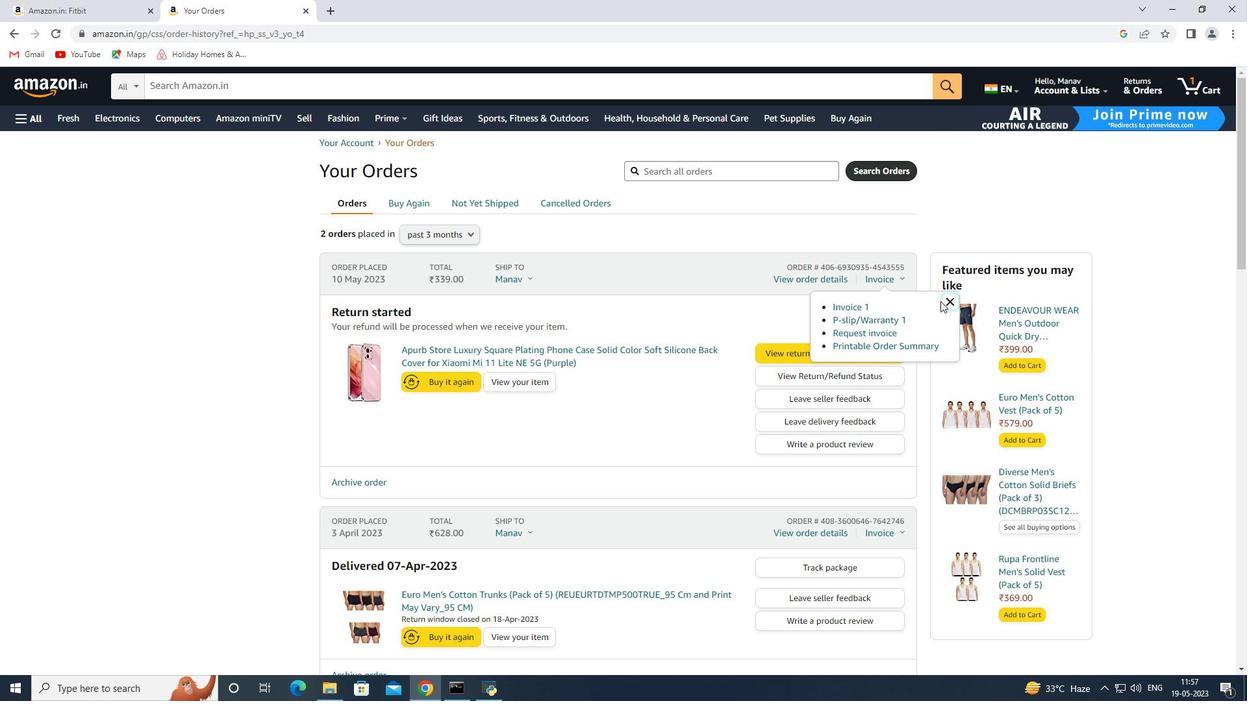 
Action: Mouse pressed left at (942, 301)
Screenshot: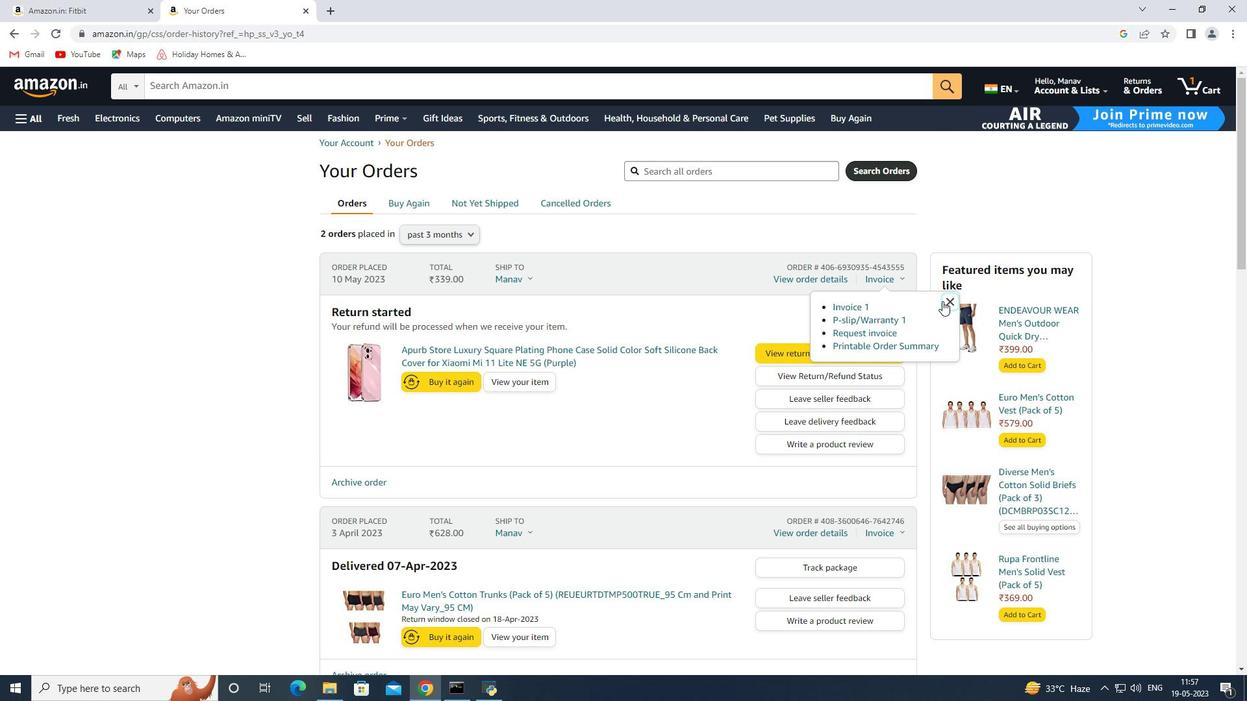
Action: Mouse moved to (597, 447)
Screenshot: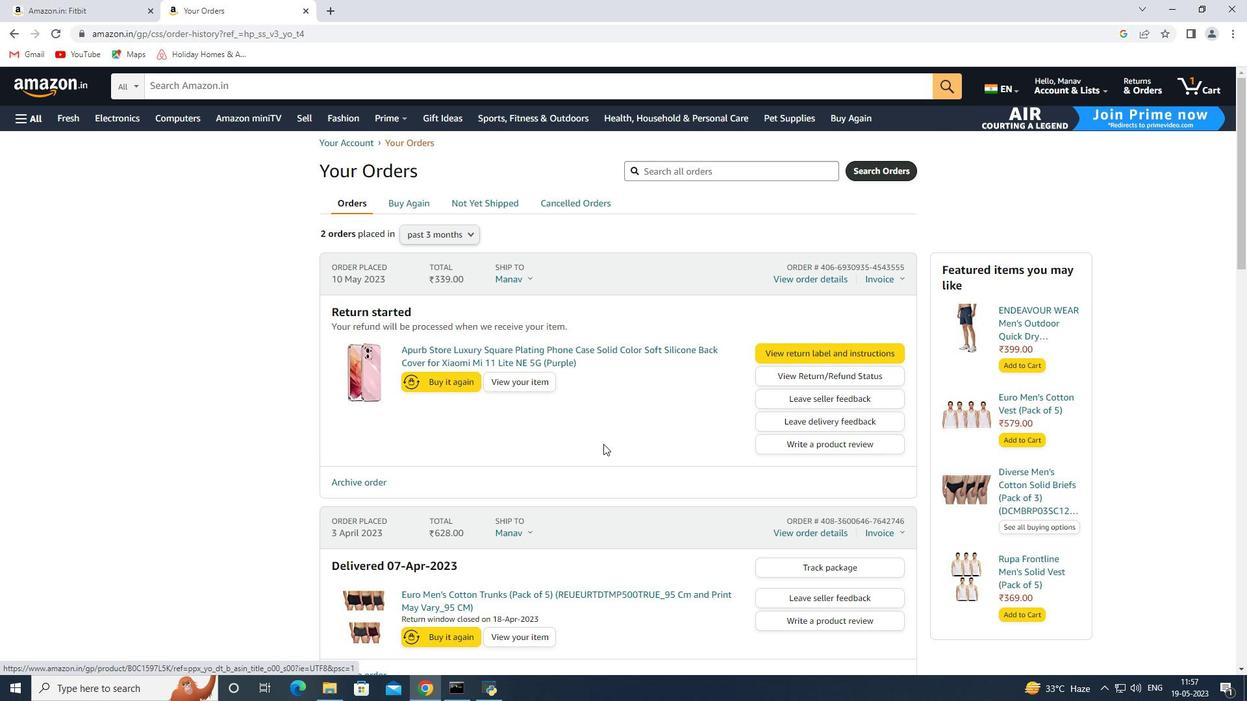 
Action: Mouse scrolled (597, 447) with delta (0, 0)
Screenshot: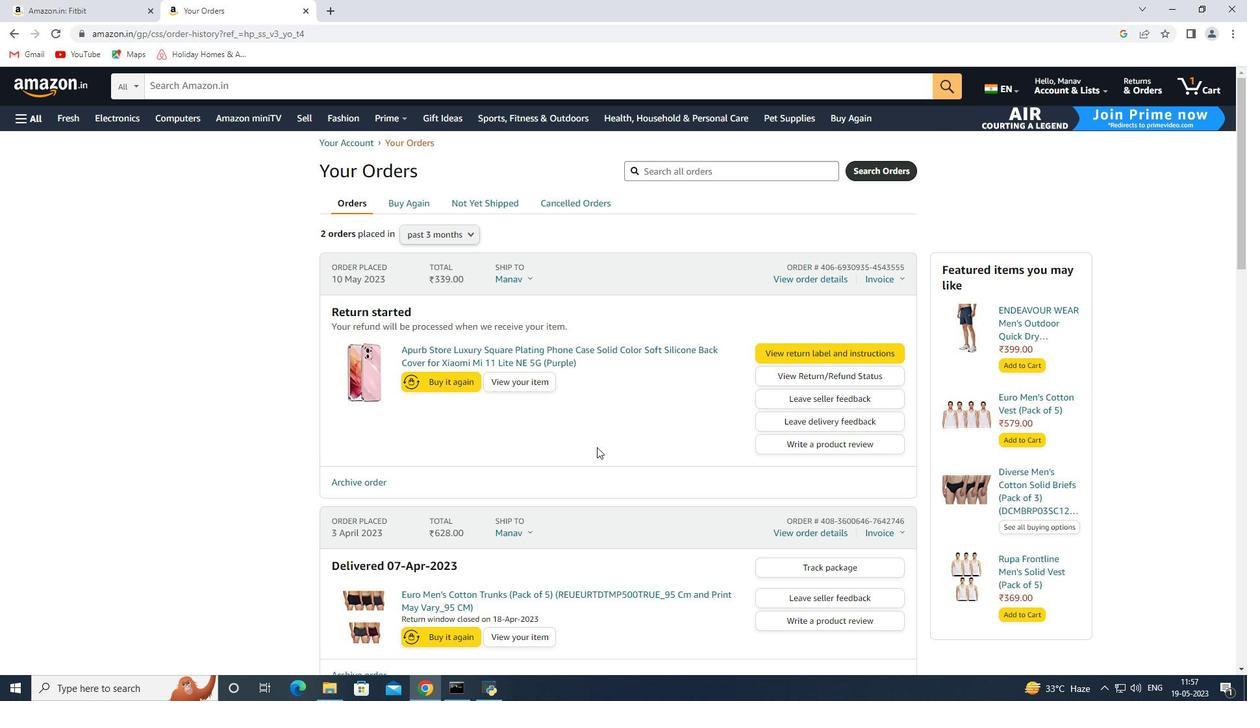 
Action: Mouse scrolled (597, 447) with delta (0, 0)
Screenshot: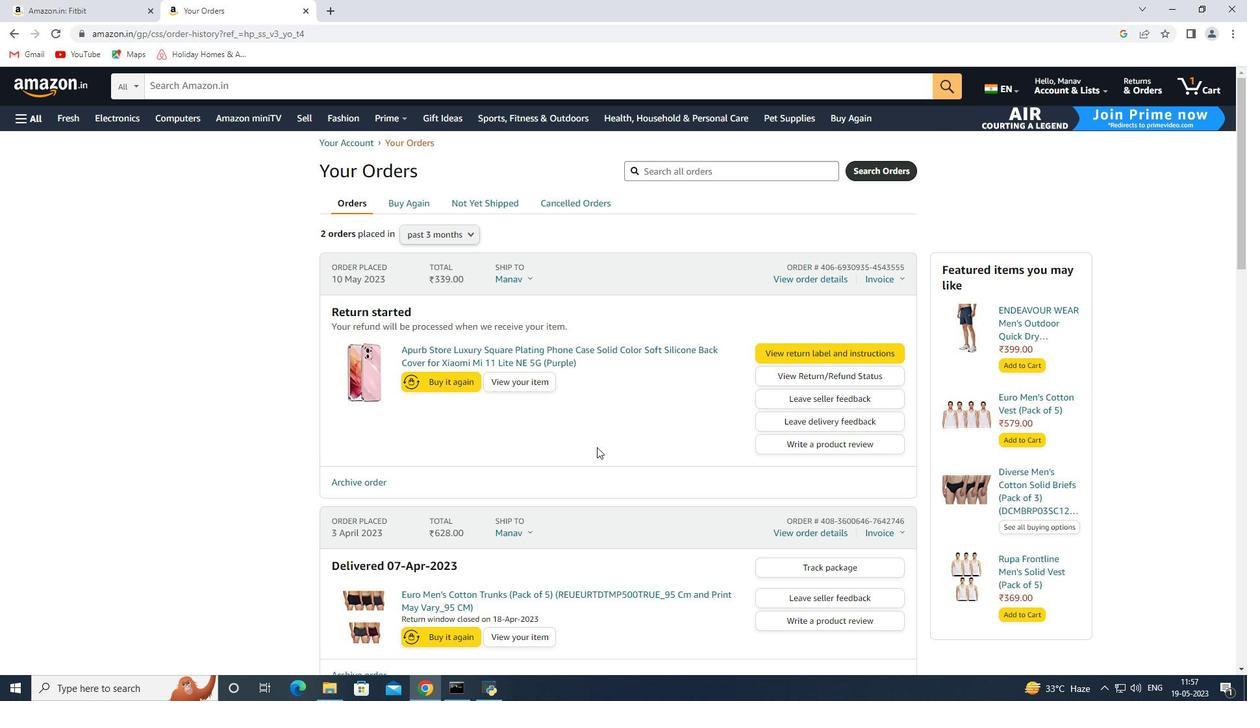 
Action: Mouse scrolled (597, 447) with delta (0, 0)
Screenshot: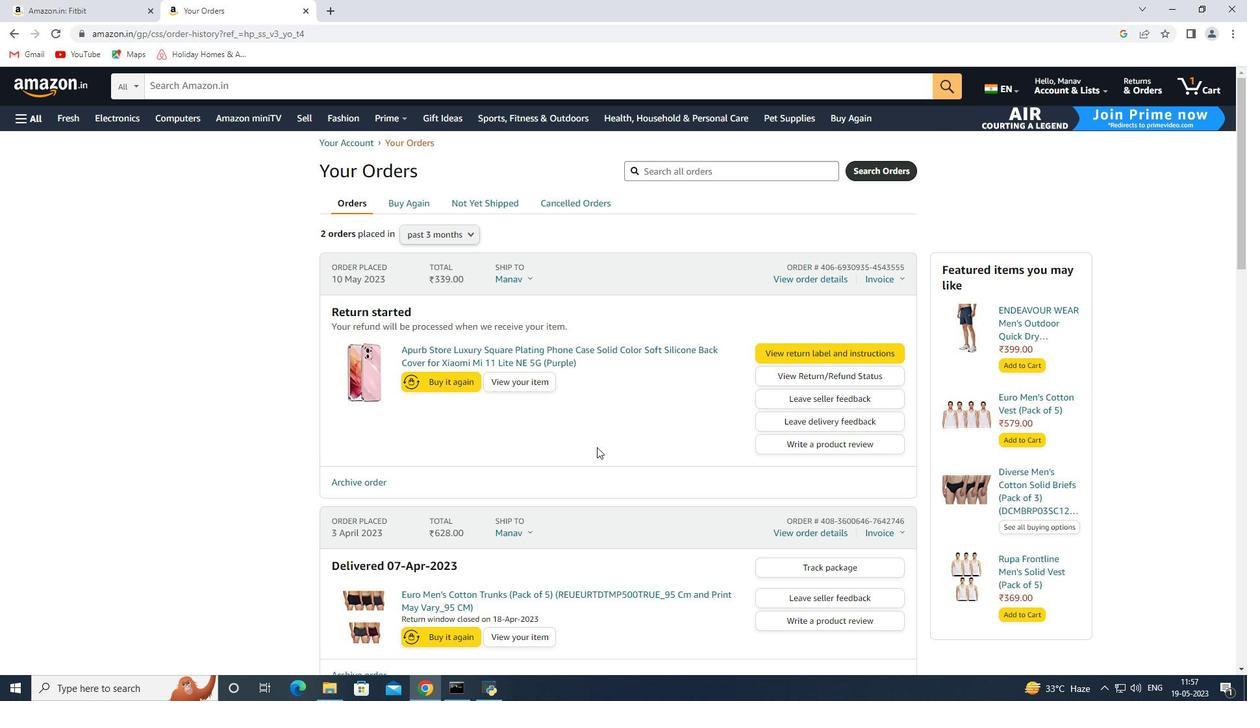 
Action: Mouse scrolled (597, 447) with delta (0, 0)
Screenshot: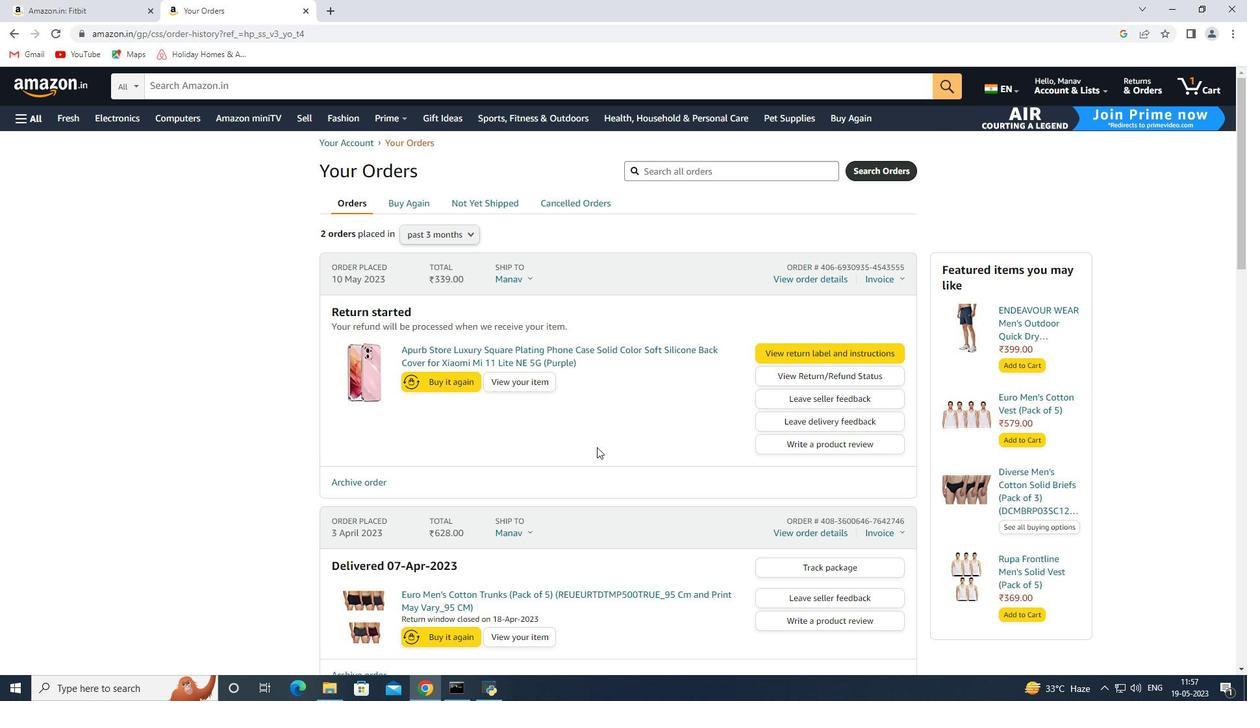 
Action: Mouse scrolled (597, 447) with delta (0, 0)
Screenshot: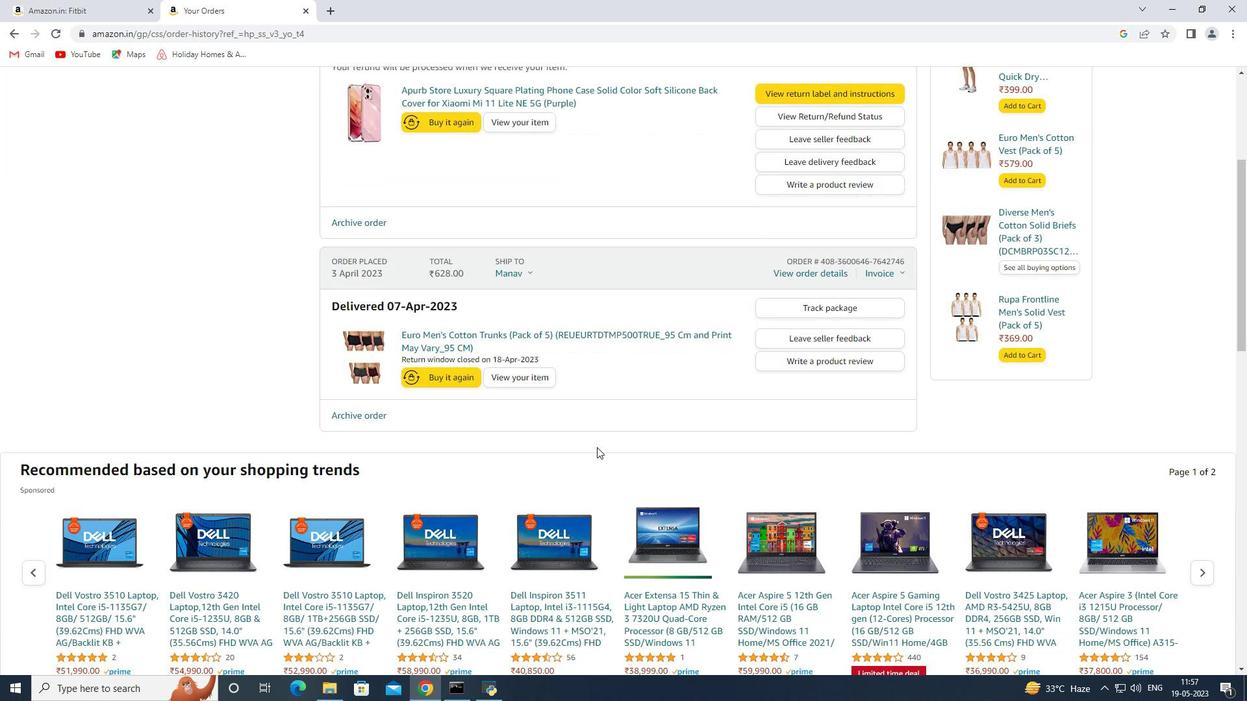 
Action: Mouse scrolled (597, 447) with delta (0, 0)
Screenshot: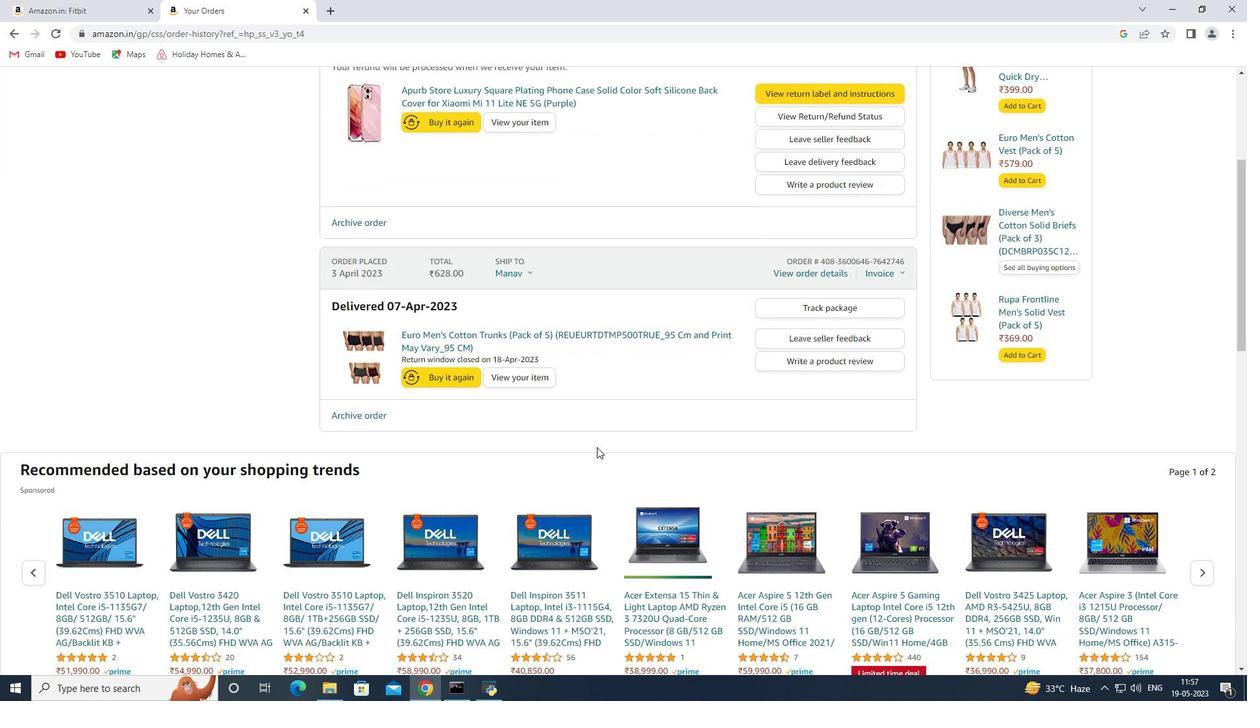 
Action: Mouse scrolled (597, 447) with delta (0, 0)
Screenshot: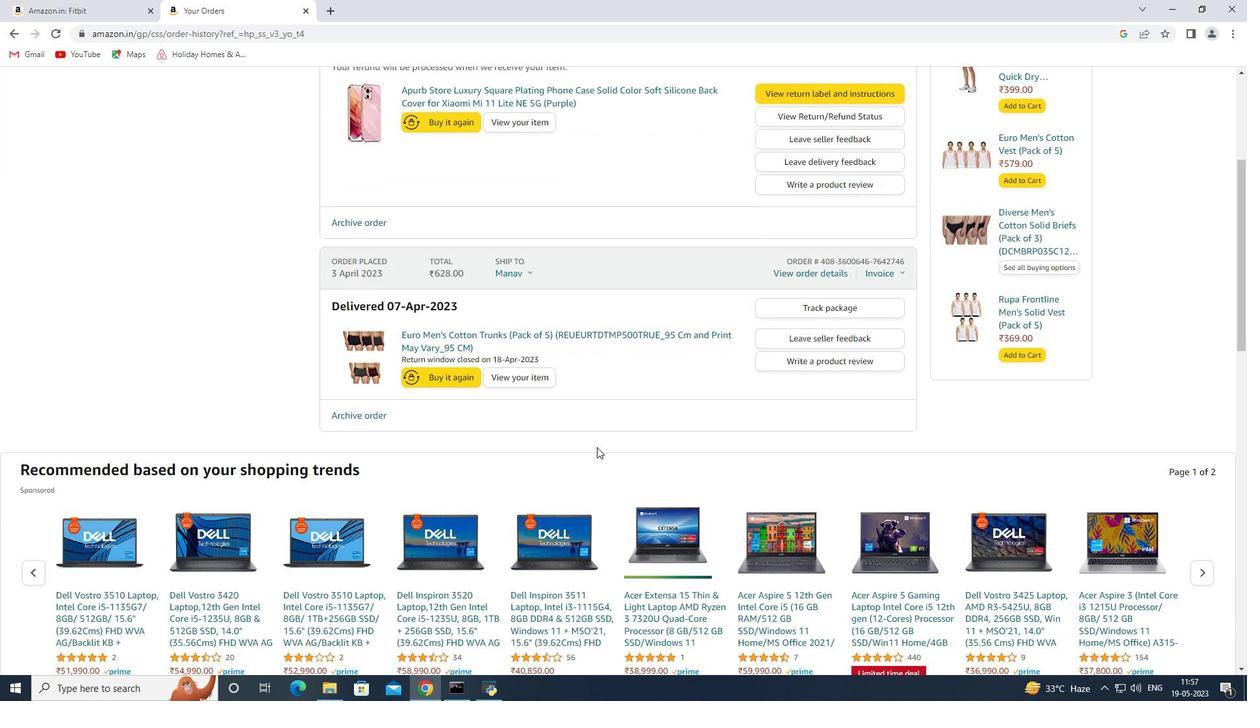 
Action: Mouse scrolled (597, 447) with delta (0, 0)
Screenshot: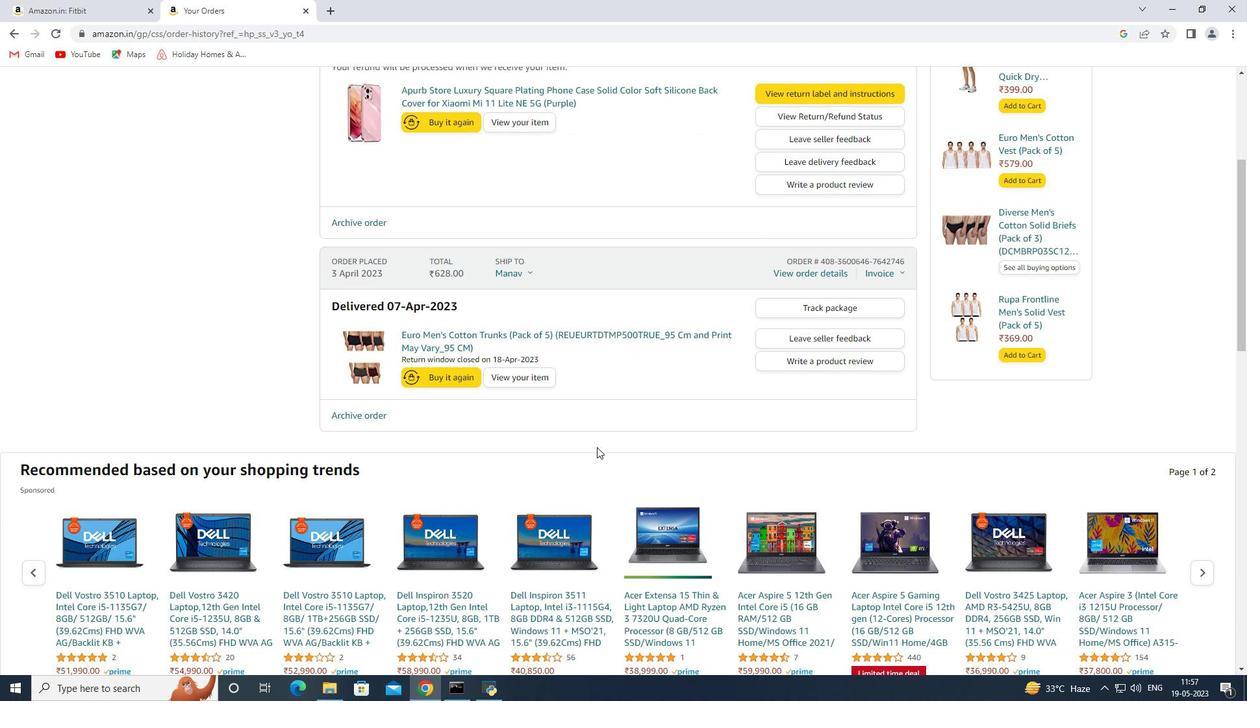 
Action: Mouse scrolled (597, 448) with delta (0, 0)
Screenshot: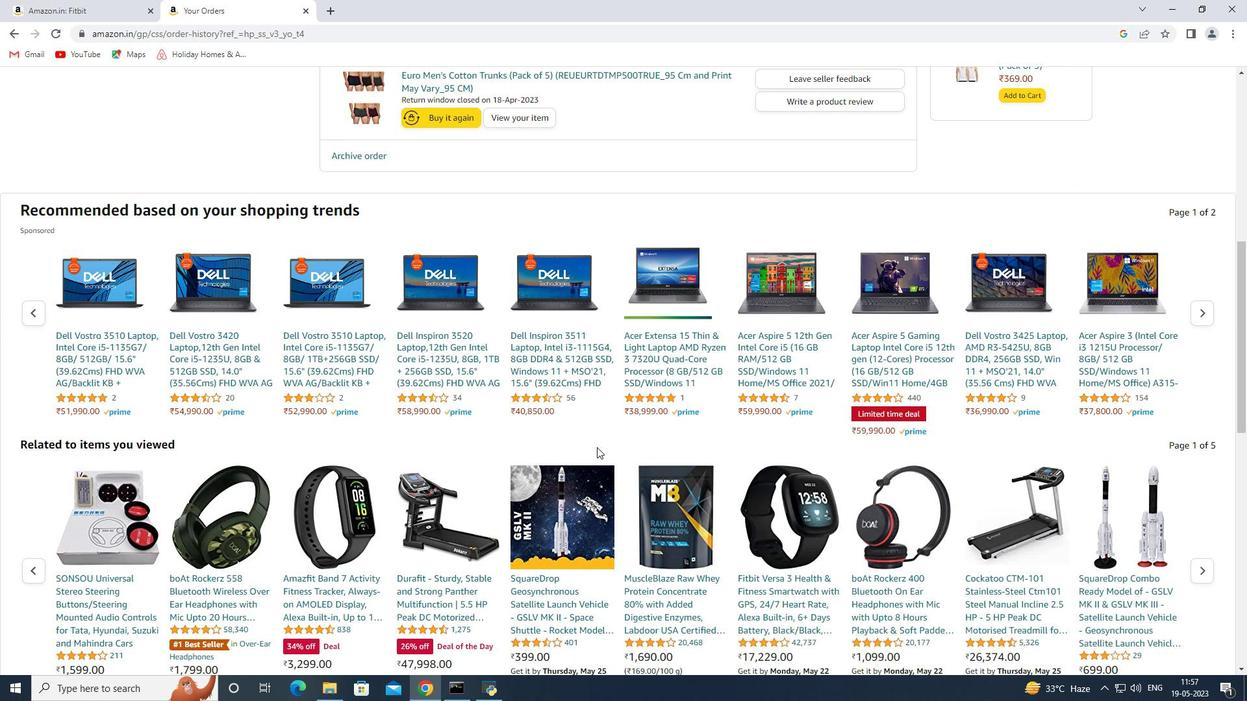 
Action: Mouse scrolled (597, 448) with delta (0, 0)
Screenshot: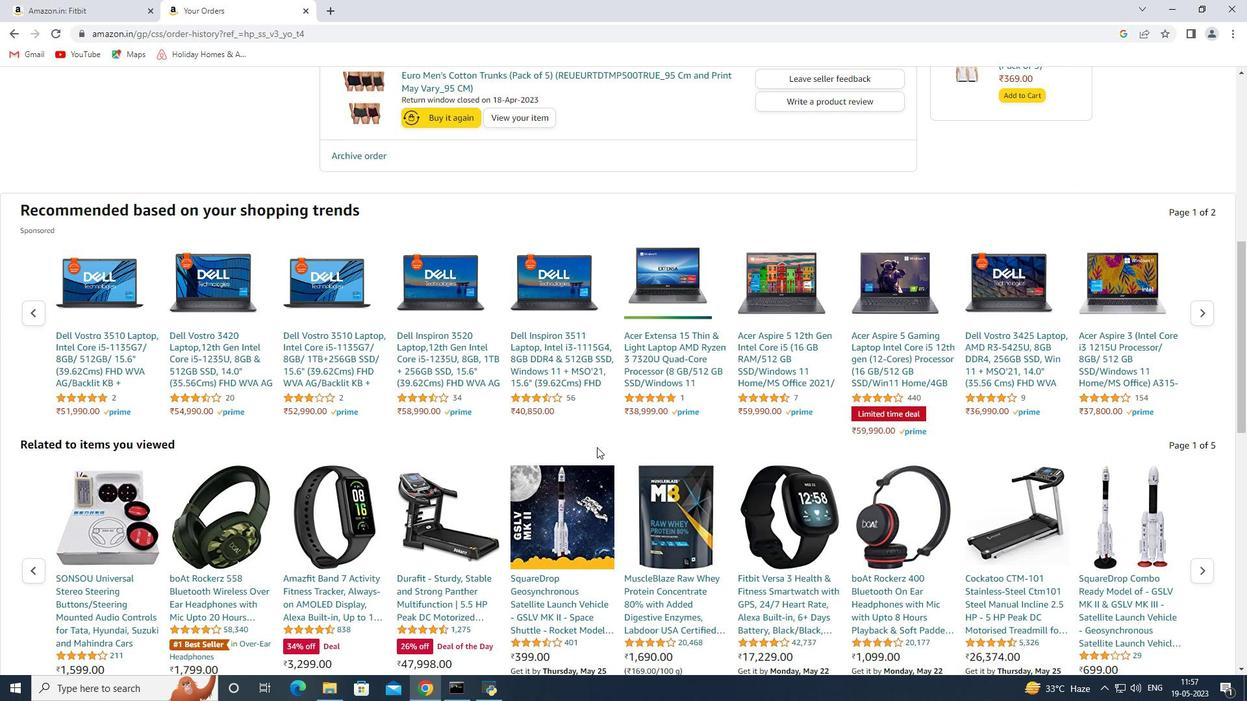 
Action: Mouse scrolled (597, 448) with delta (0, 0)
Screenshot: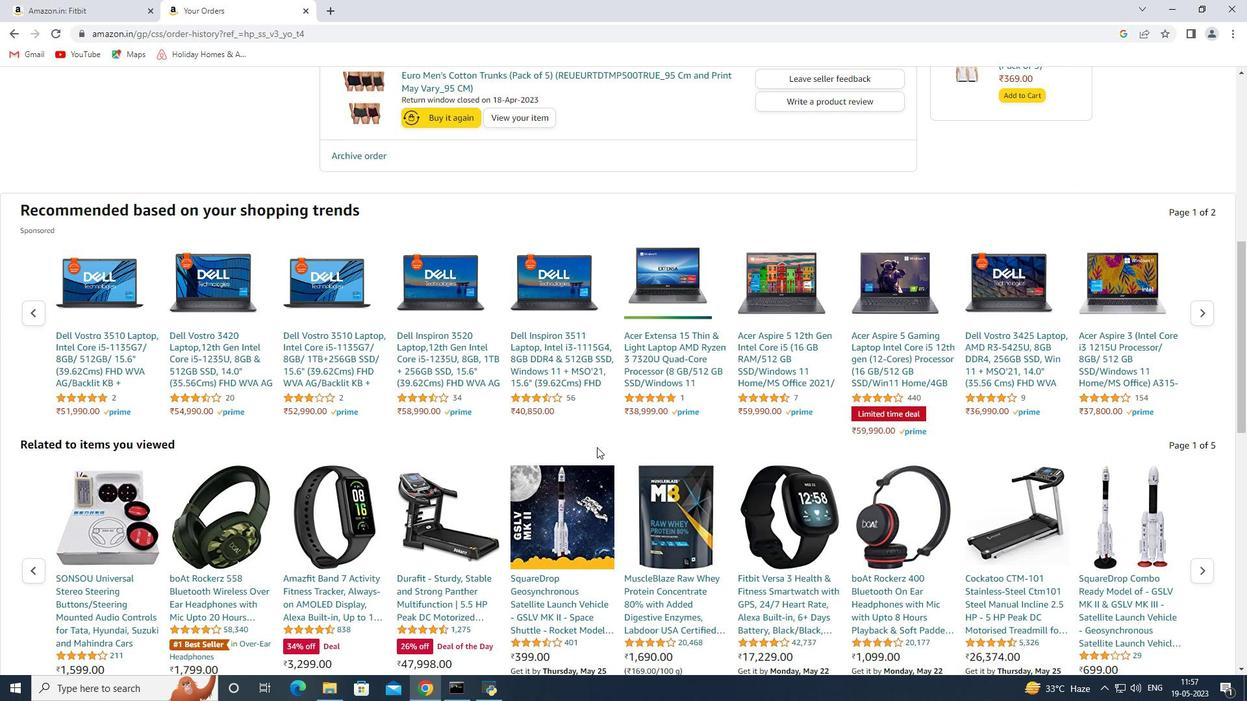 
Action: Mouse scrolled (597, 448) with delta (0, 0)
Screenshot: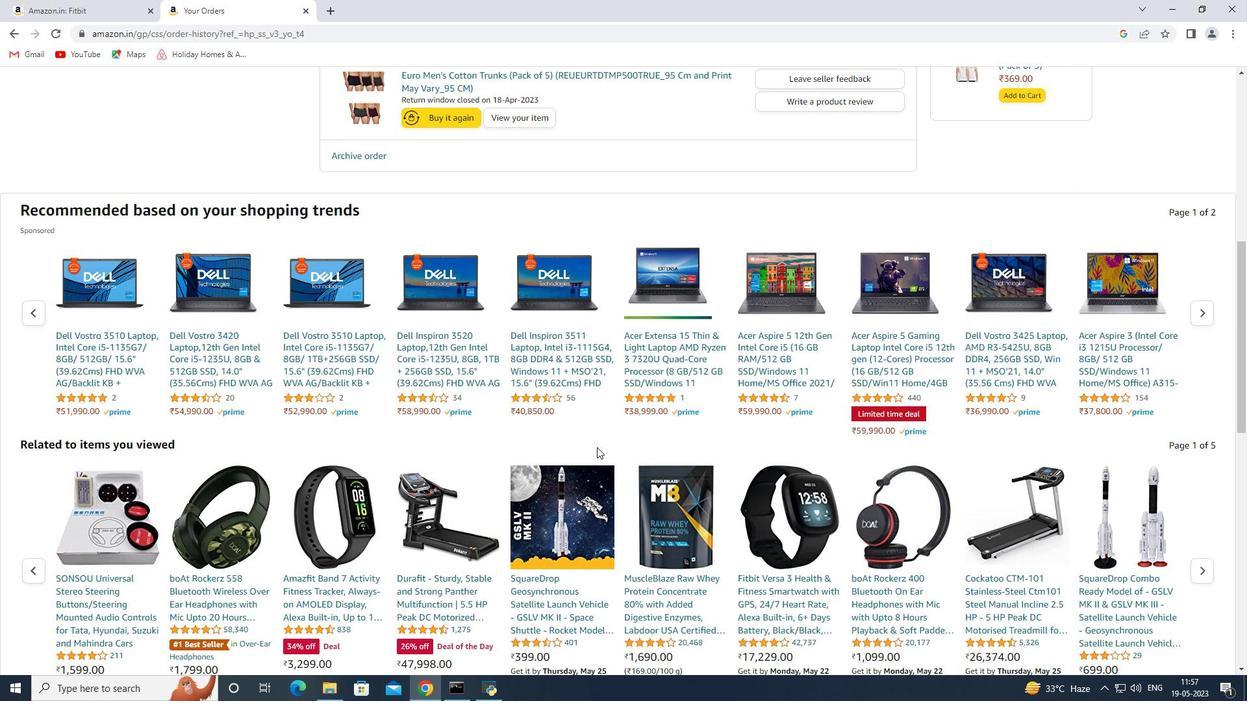 
Action: Mouse scrolled (597, 448) with delta (0, 0)
Screenshot: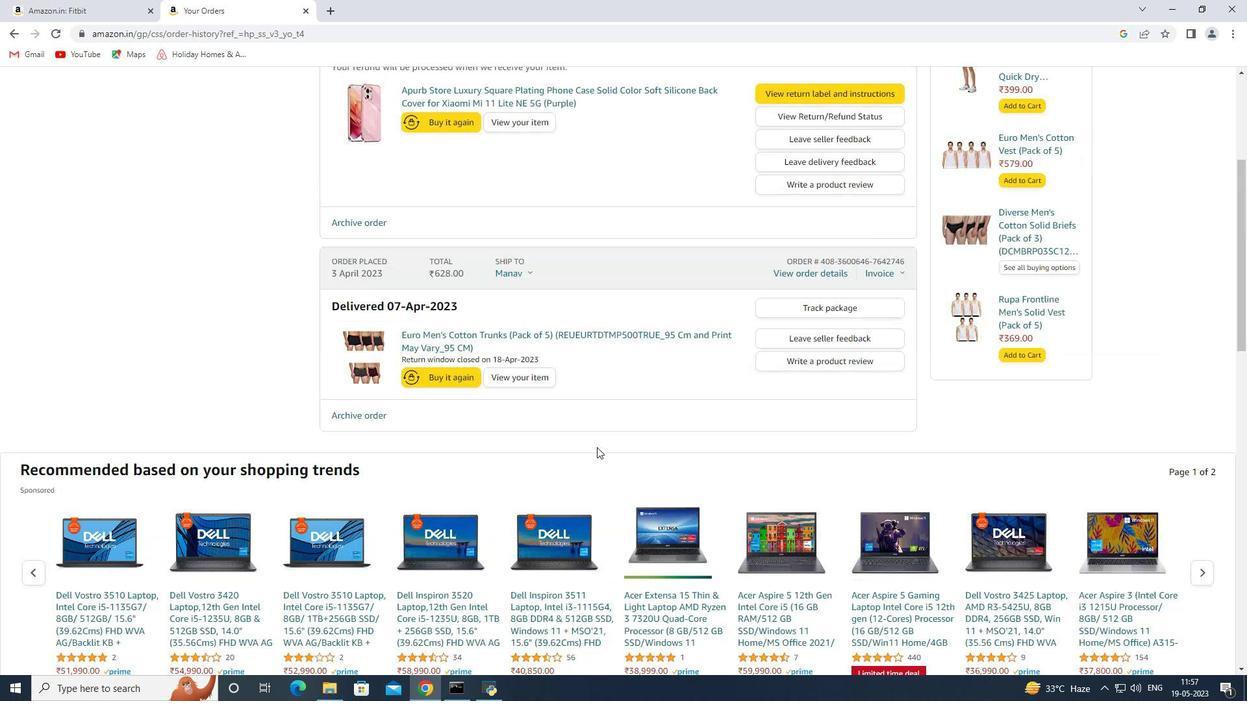 
Action: Mouse scrolled (597, 448) with delta (0, 0)
Screenshot: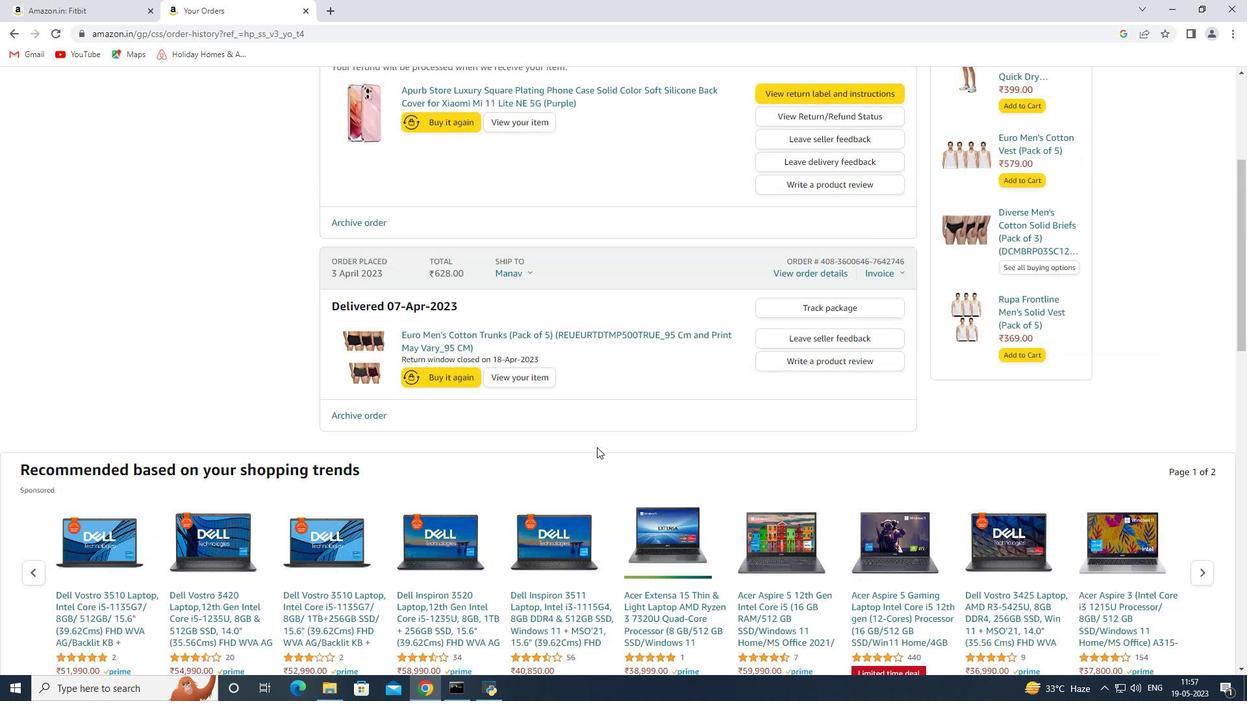 
Action: Mouse scrolled (597, 448) with delta (0, 0)
Screenshot: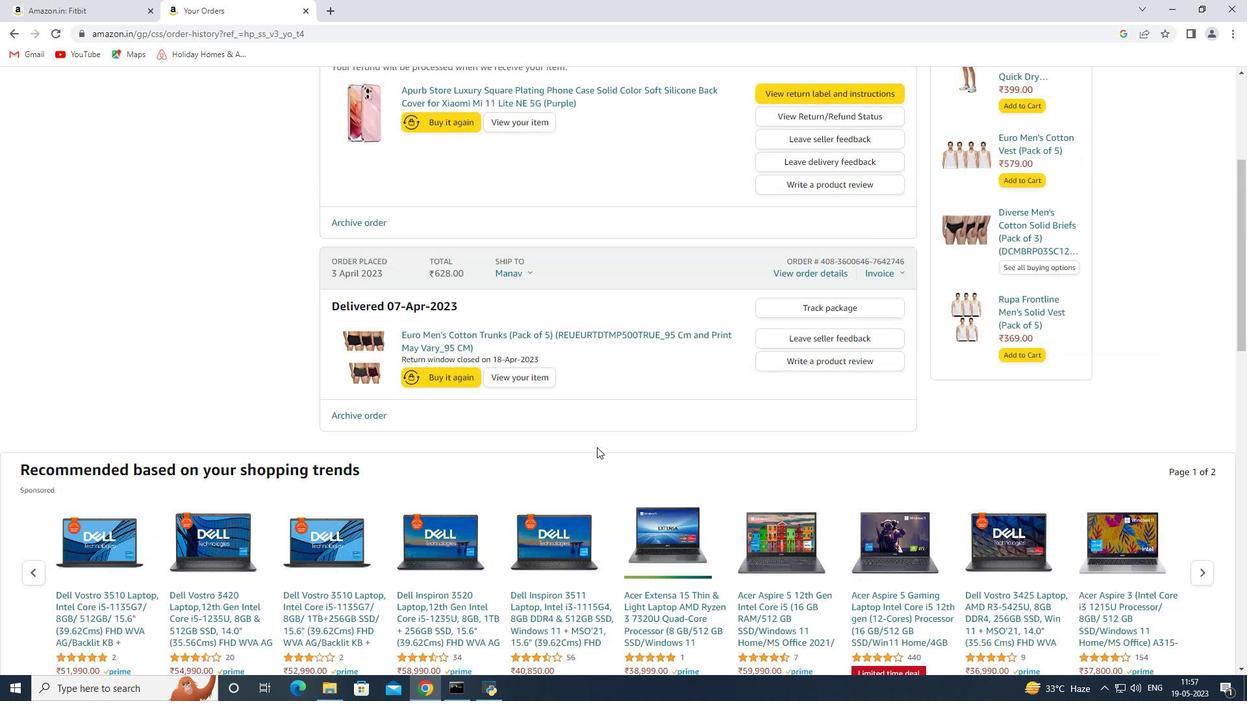 
Action: Mouse scrolled (597, 448) with delta (0, 0)
Screenshot: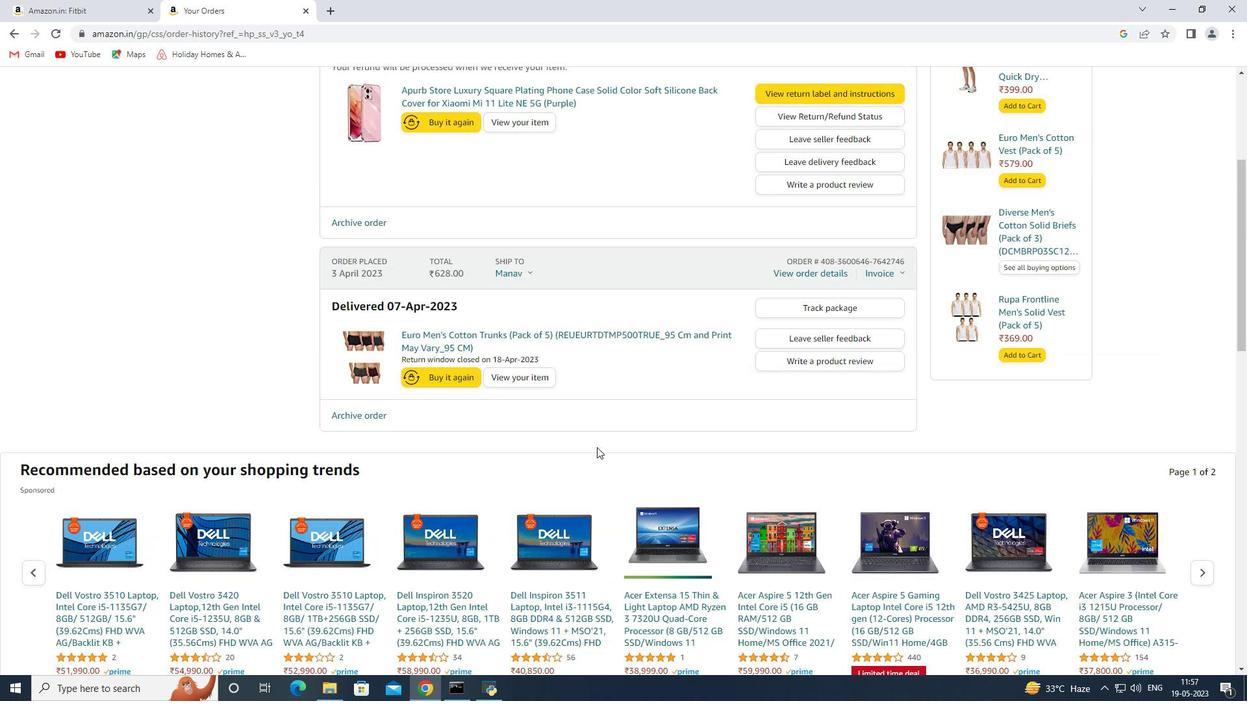 
Action: Mouse moved to (834, 278)
Screenshot: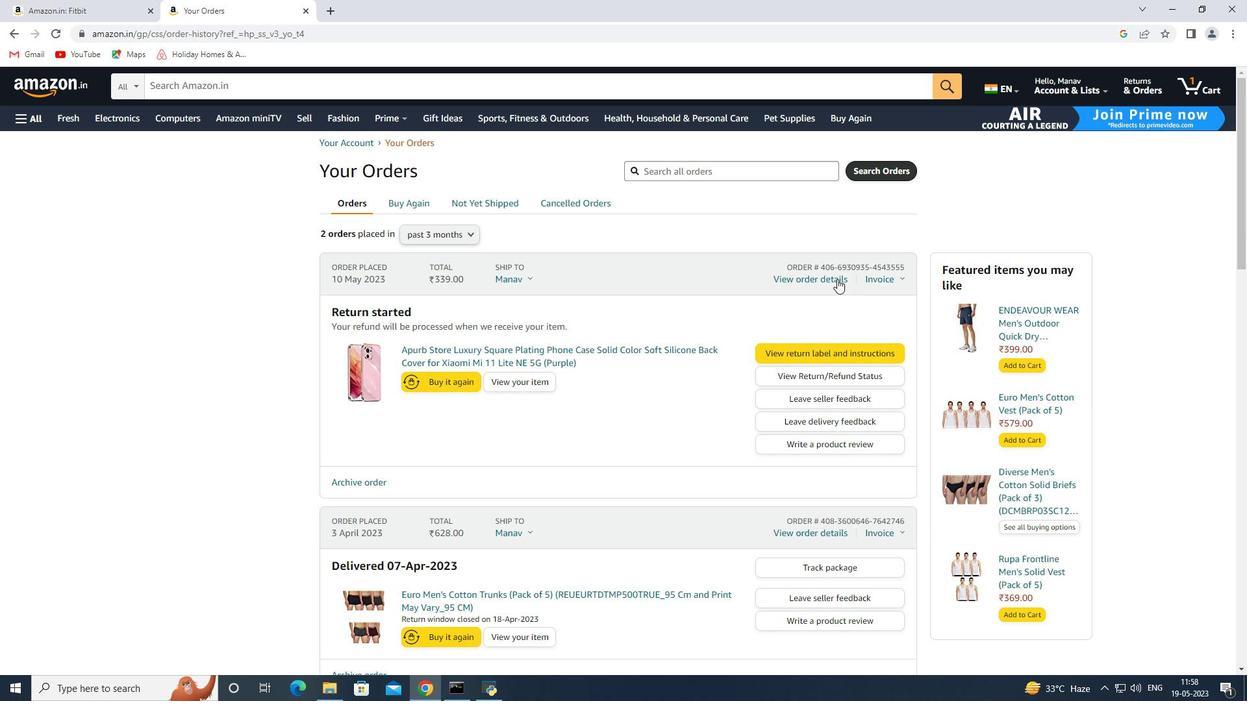 
Action: Mouse pressed left at (834, 278)
Screenshot: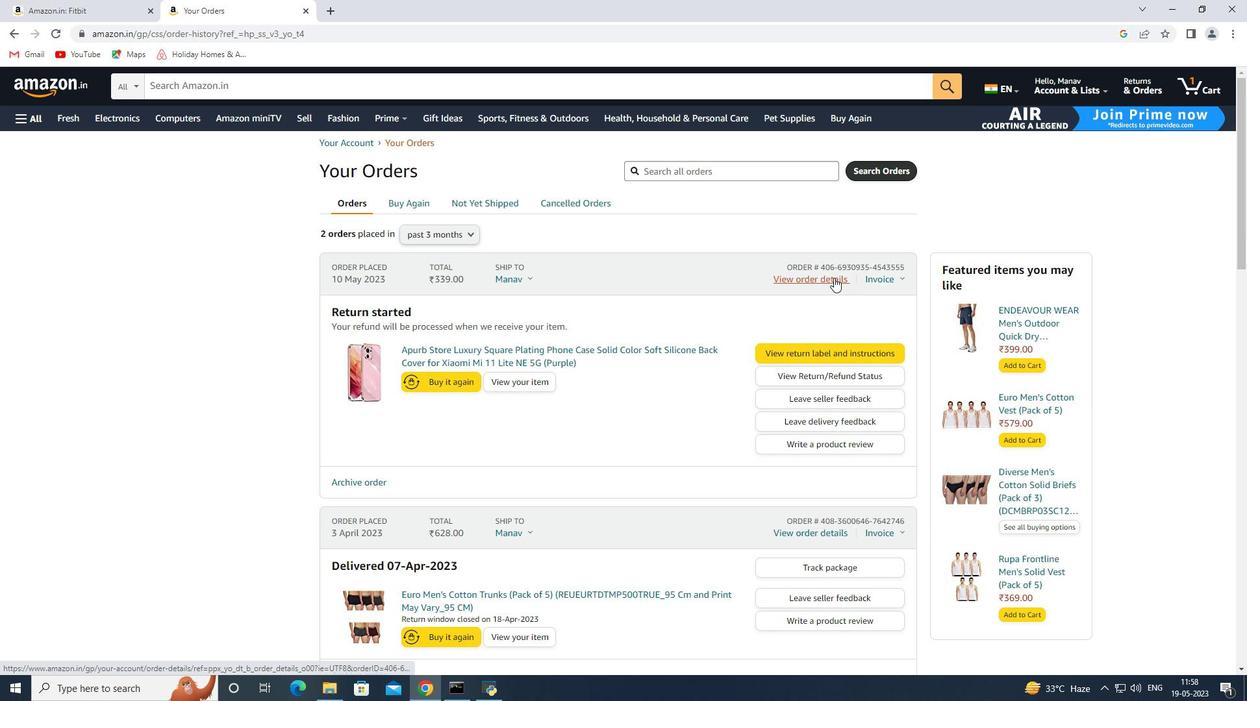 
Action: Mouse moved to (830, 437)
Screenshot: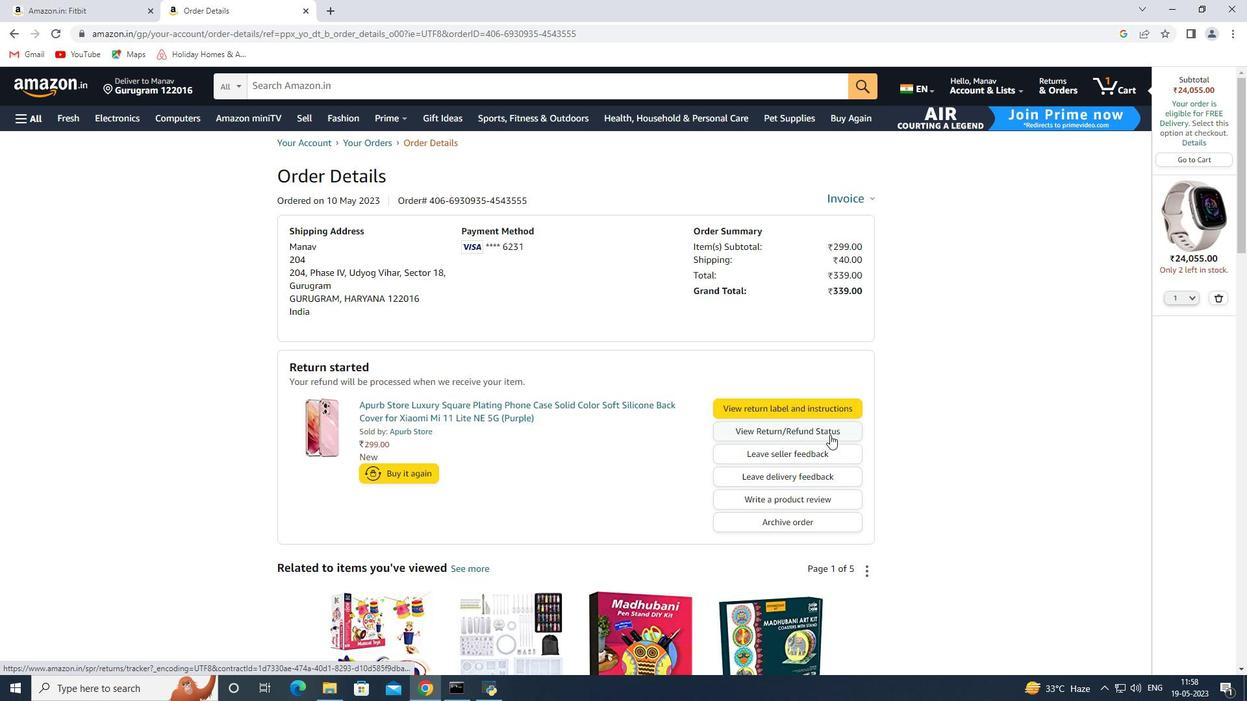 
Action: Mouse pressed left at (830, 437)
Screenshot: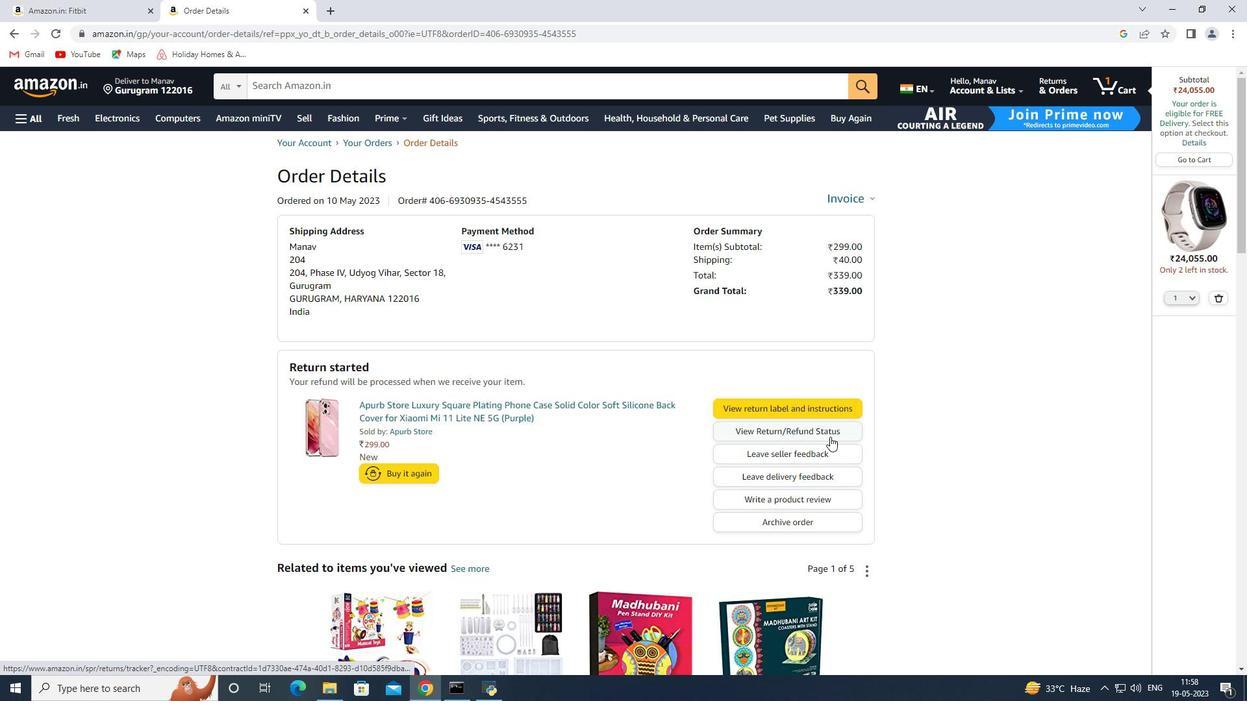 
Action: Mouse moved to (461, 337)
Screenshot: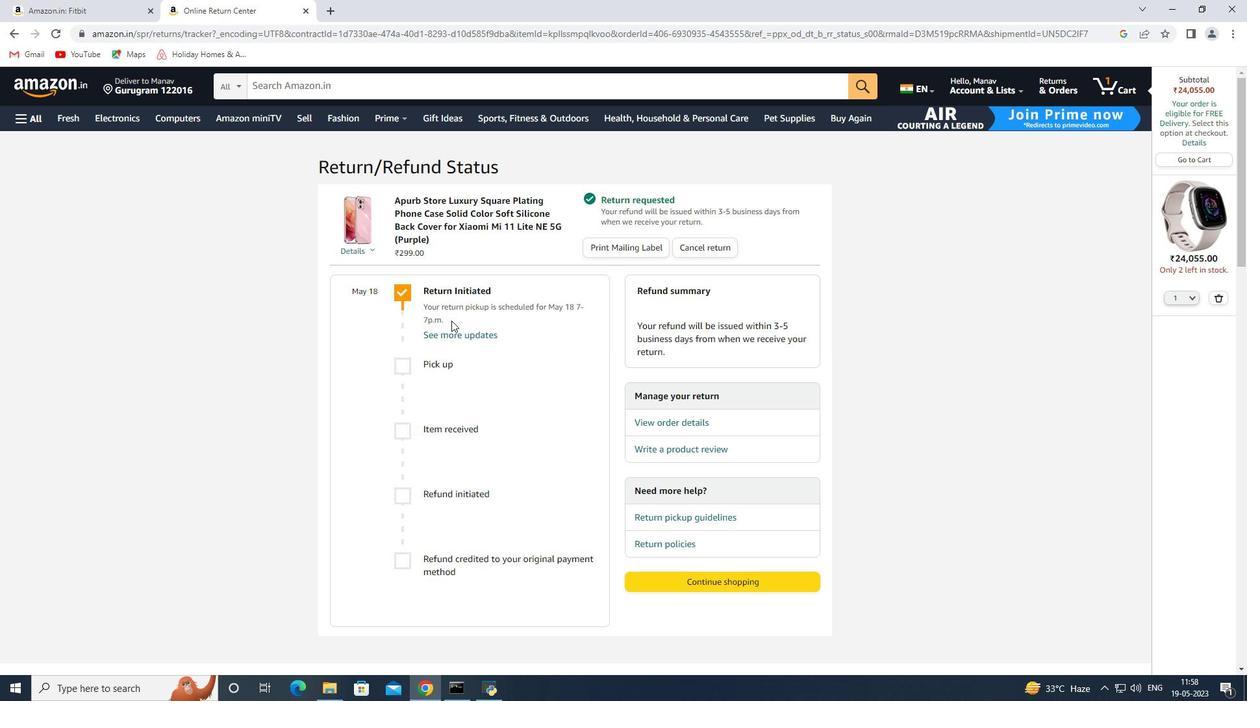 
Action: Mouse pressed left at (461, 337)
Screenshot: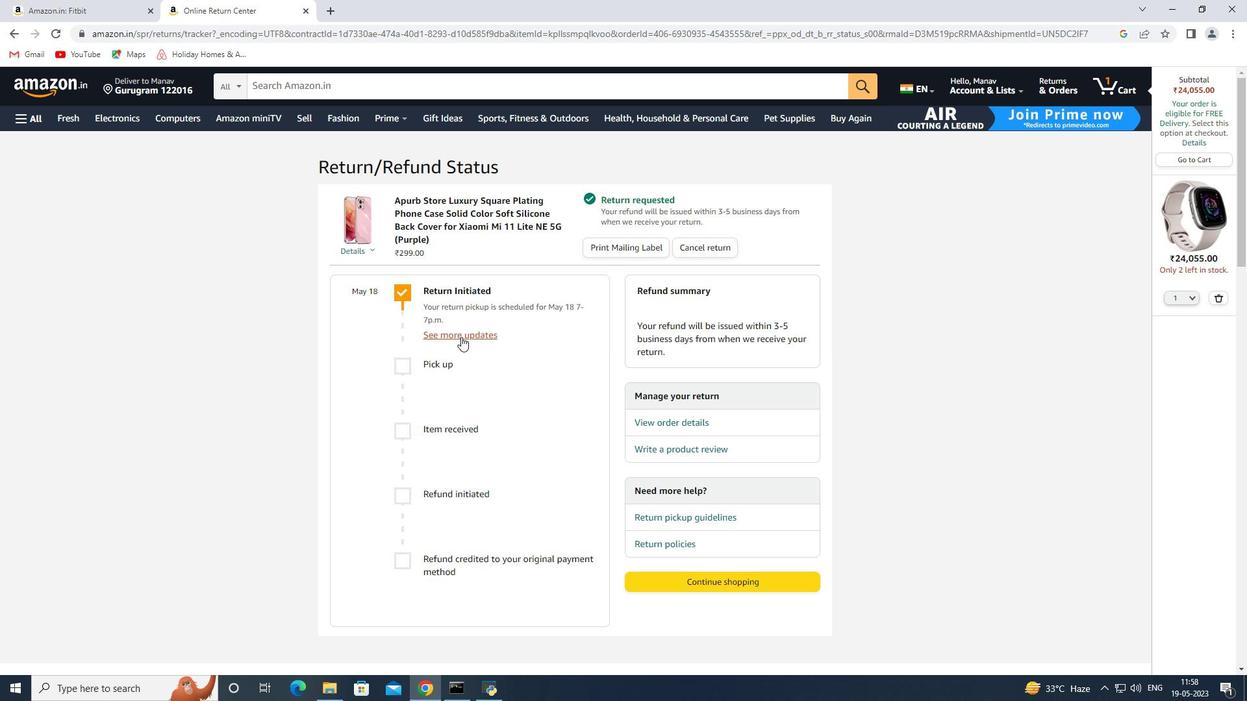 
Action: Mouse moved to (734, 279)
Screenshot: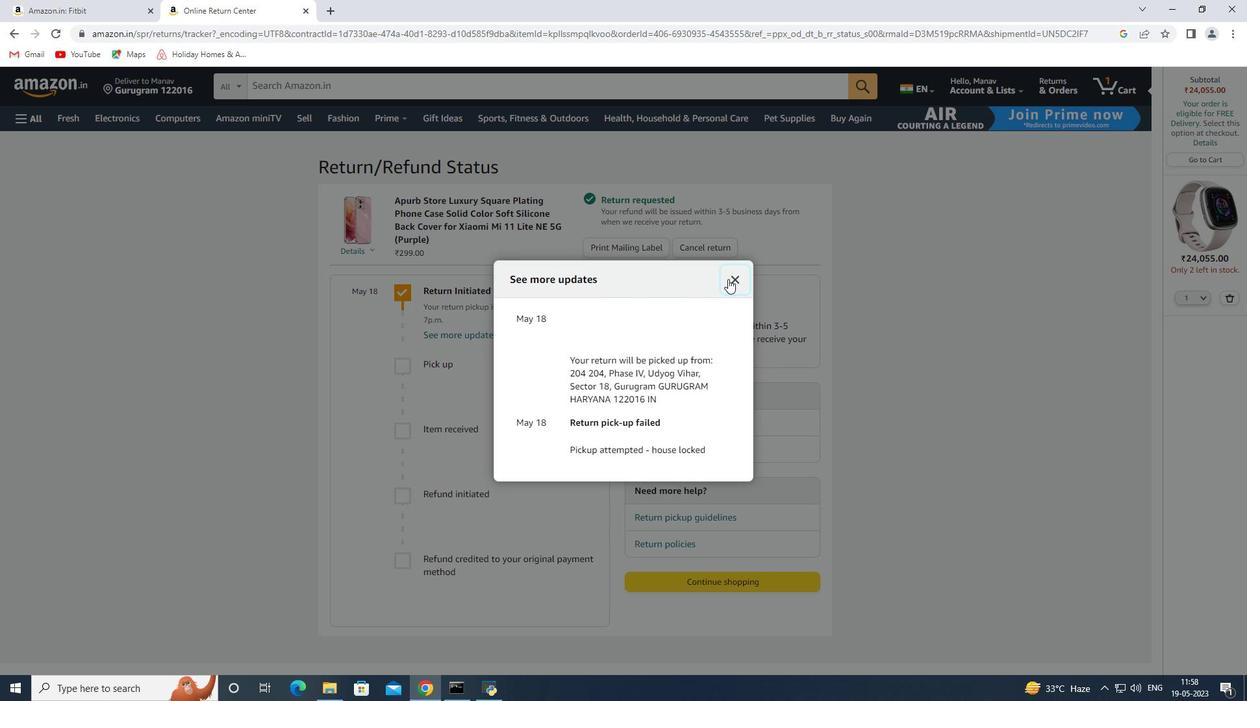 
Action: Mouse pressed left at (734, 279)
Screenshot: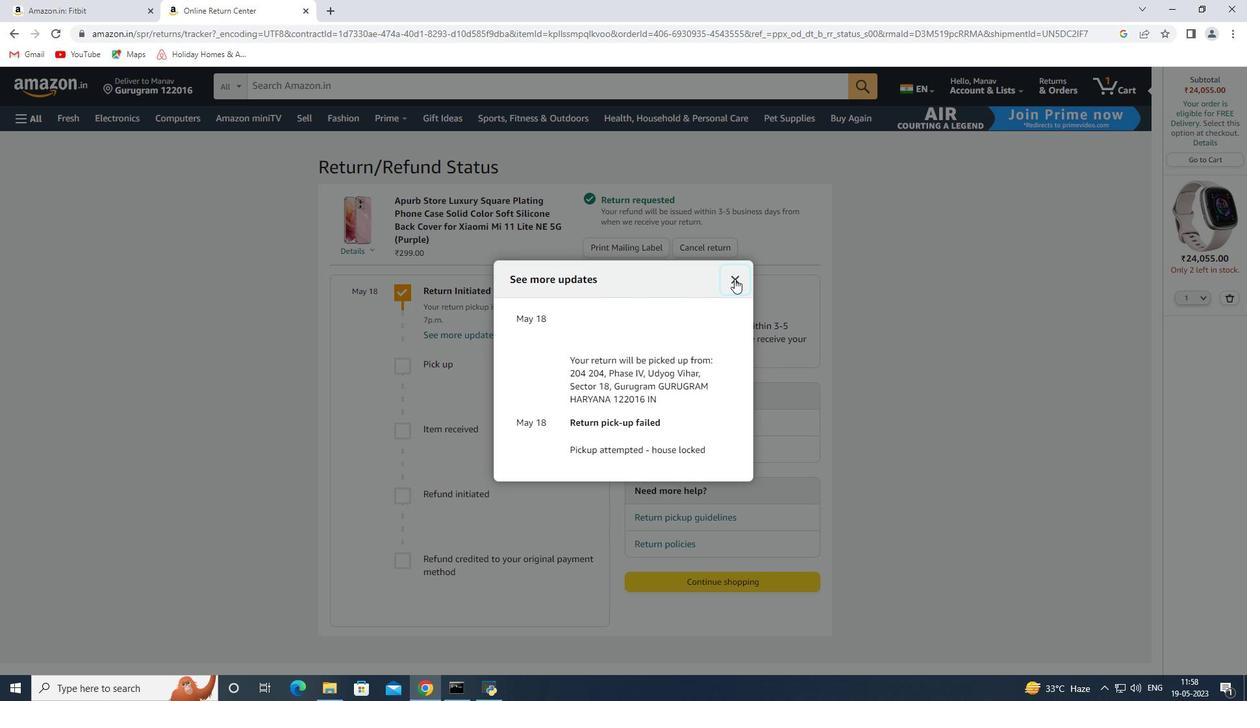 
Action: Mouse moved to (538, 339)
Screenshot: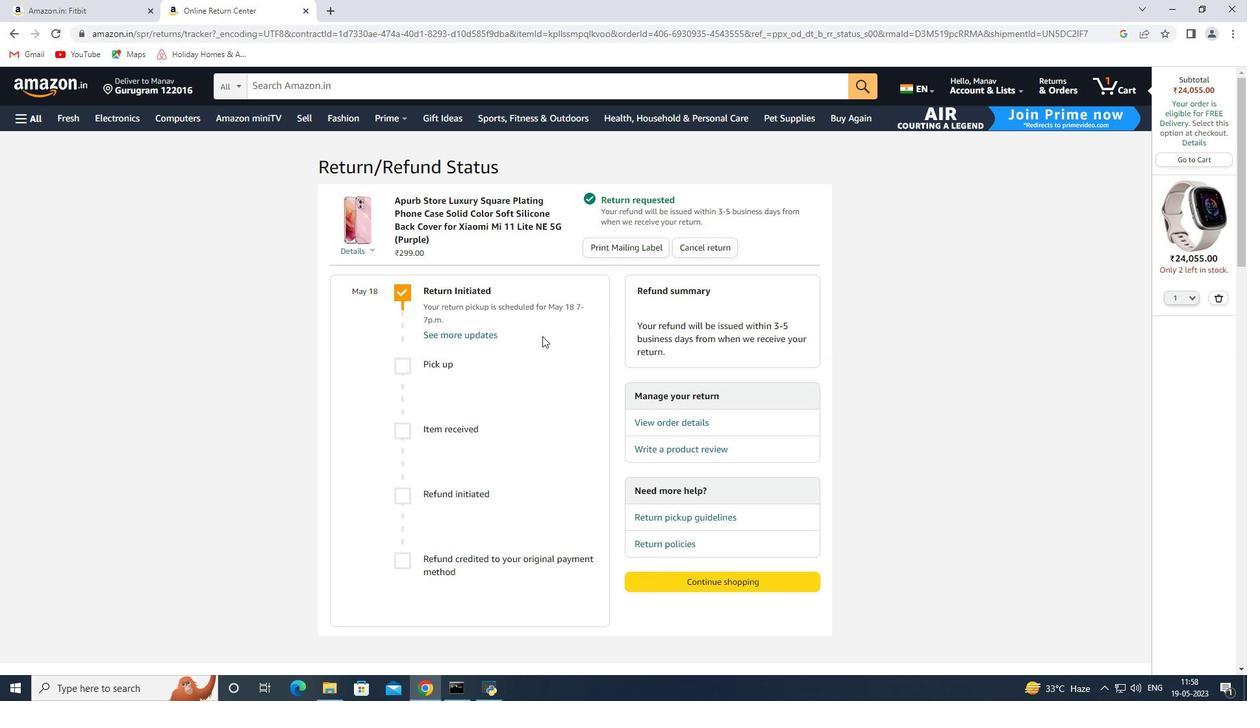 
